 Task: Open a blank google sheet and write heading  Impact Sales. Add 10 people name  'Alexander Cooper, Victoria Hayes, Daniel Carter, Chloe Murphy, Christopher Ross, Natalie Price, Jack Peterson, Harper Foster, Joseph Gray, Lily Reed'Item code in between  2500-2700. Product range in between  2000-9000. Add Products   ASICS Shoe, Brooks Shoe, Clarks Shoe, Crocs Shoe, Dr. Martens Shoe, Ecco Shoe, Fila Shoe, Hush Puppies Shoe, Jordan Shoe, K-Swiss Shoe.Choose quantity  3 to 9 Tax 12 percent Total Add Amount. Save page  Impact Sales review   book
Action: Mouse moved to (259, 178)
Screenshot: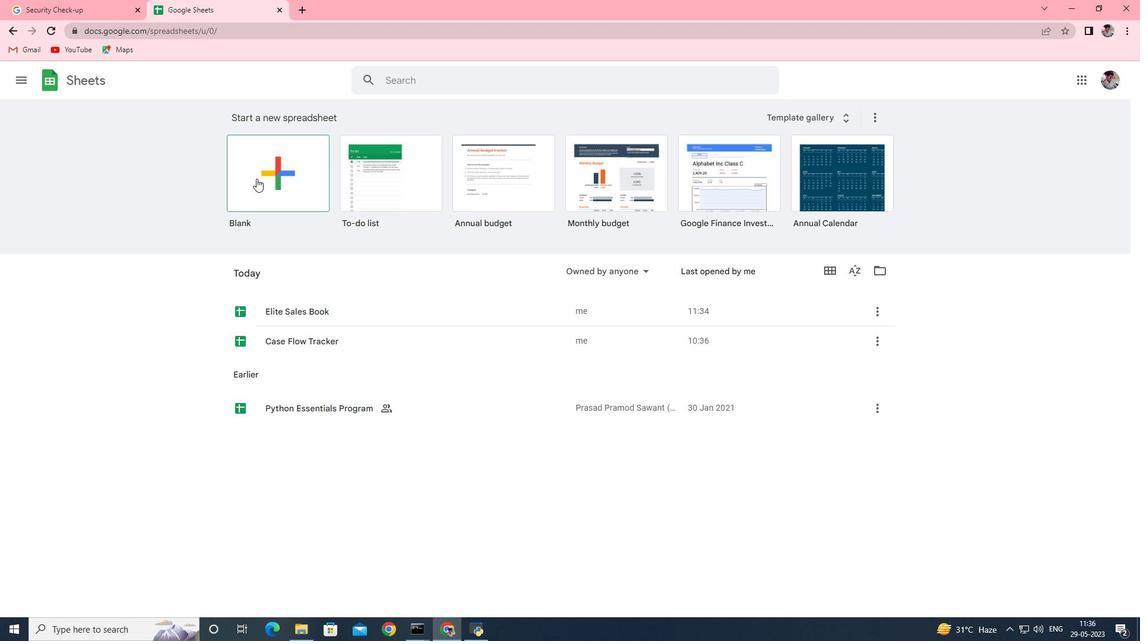 
Action: Mouse pressed left at (259, 178)
Screenshot: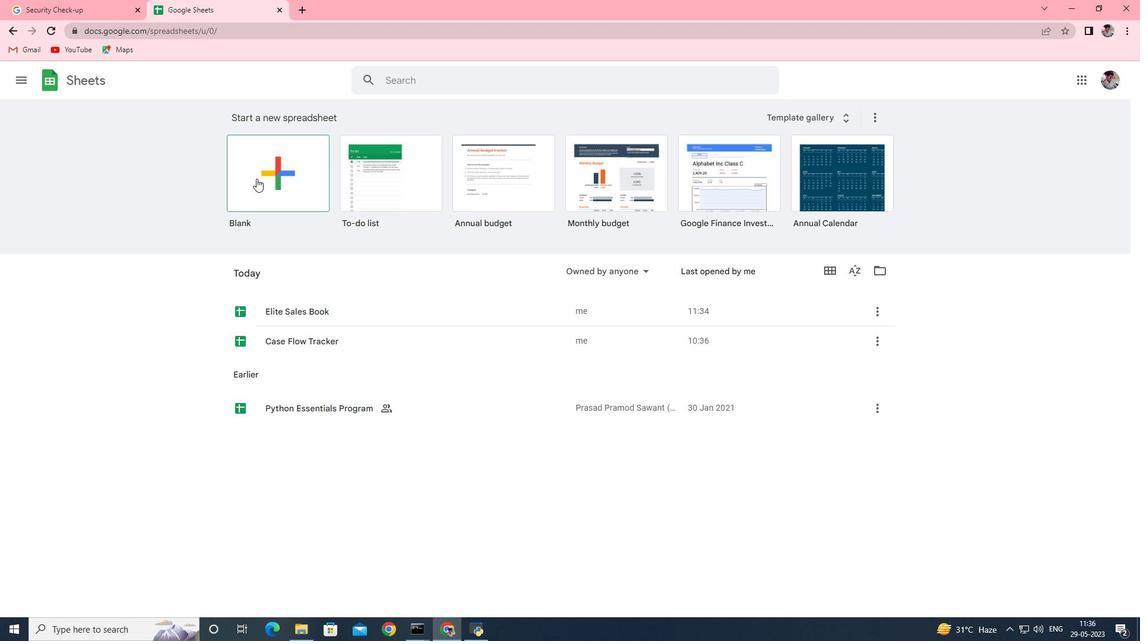
Action: Mouse moved to (52, 164)
Screenshot: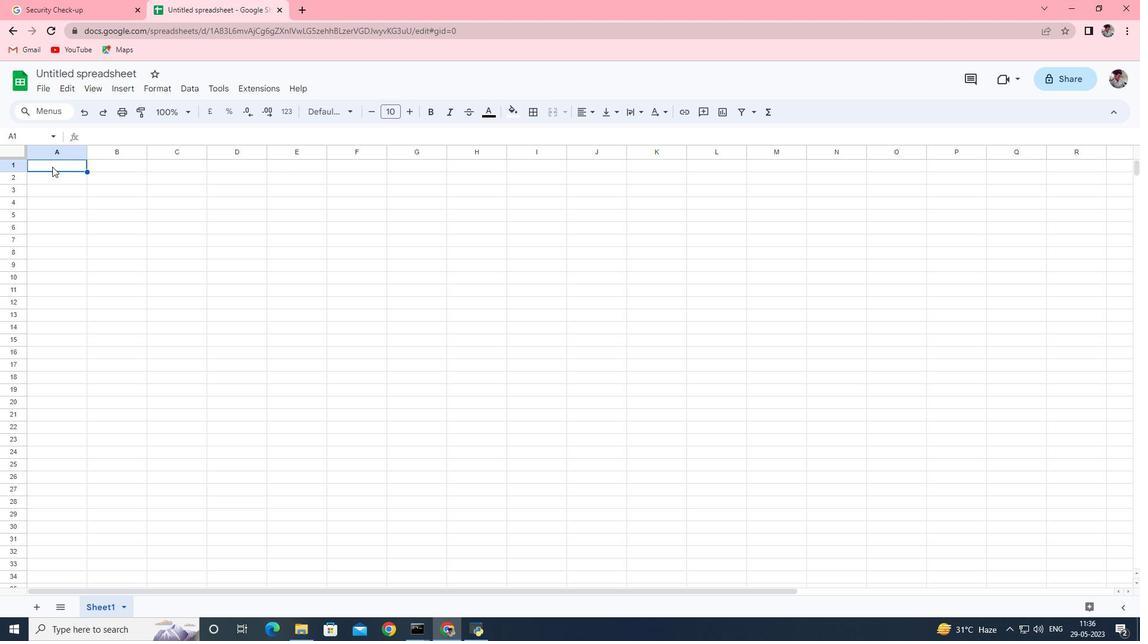 
Action: Mouse pressed left at (52, 164)
Screenshot: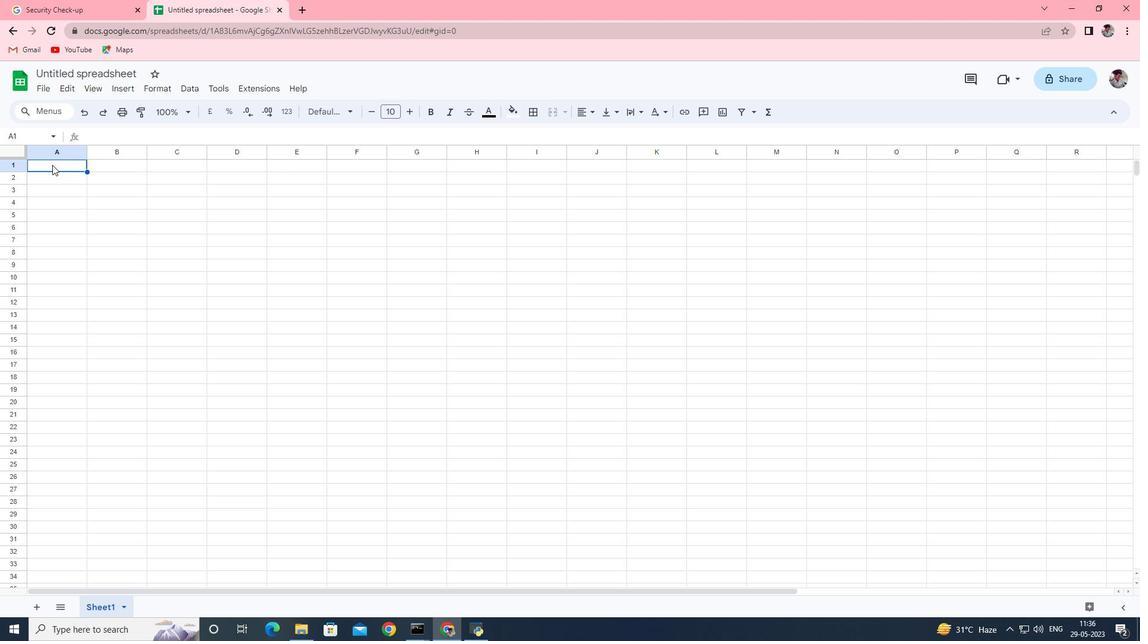 
Action: Mouse moved to (79, 166)
Screenshot: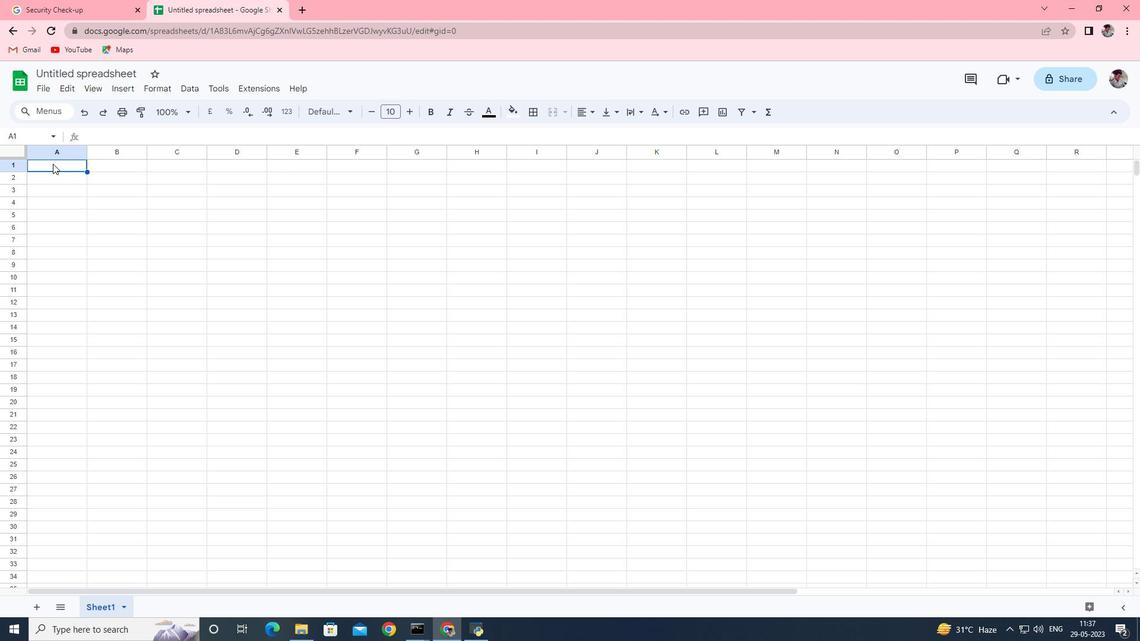 
Action: Key pressed <Key.shift><Key.shift><Key.shift><Key.shift><Key.shift><Key.shift>Impact<Key.space><Key.shift>Sales<Key.down><Key.shift>Name<Key.down>
Screenshot: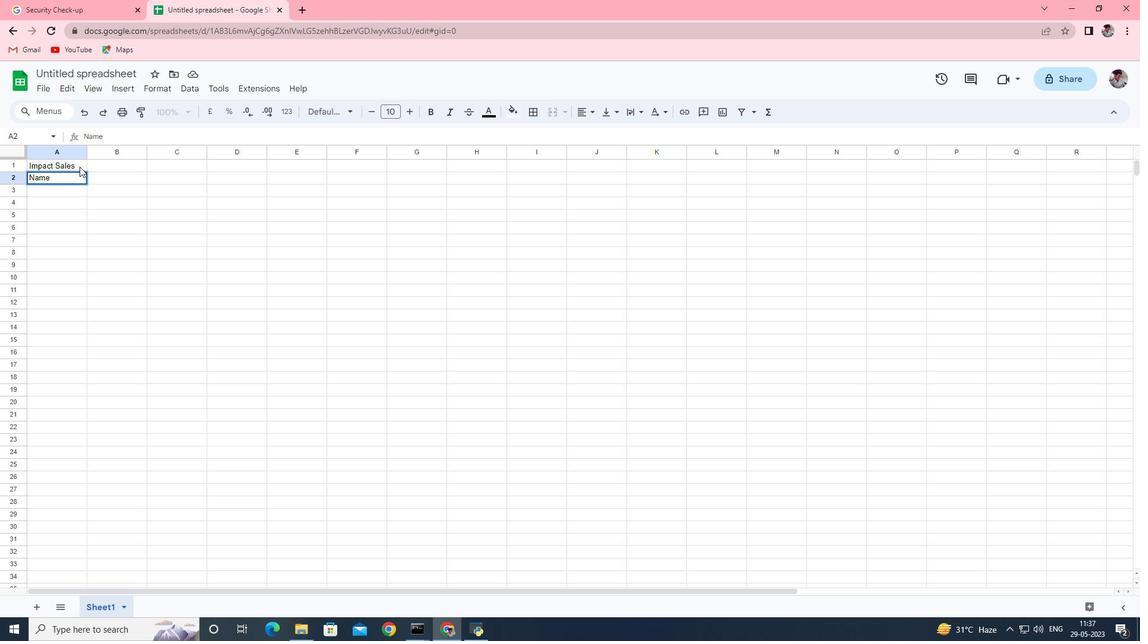 
Action: Mouse moved to (194, 110)
Screenshot: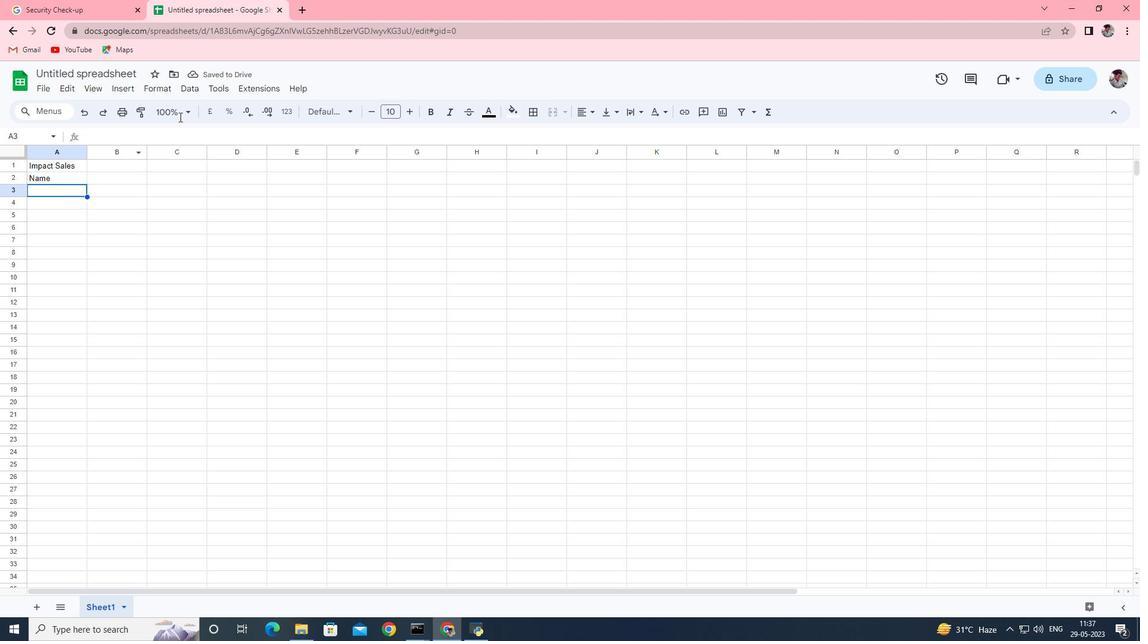 
Action: Key pressed <Key.shift>Alexander<Key.space><Key.shift><Key.shift>Cooper<Key.down><Key.shift>Victoria<Key.space><Key.shift>Hayes<Key.down><Key.shift><Key.shift><Key.shift><Key.shift><Key.shift><Key.shift><Key.shift><Key.shift><Key.shift><Key.shift><Key.shift><Key.shift><Key.shift><Key.shift><Key.shift><Key.shift>Daniel<Key.space><Key.shift>Carter<Key.down><Key.shift><Key.shift>Chloe<Key.space><Key.shift>Murphy<Key.down><Key.shift>Christopher<Key.space><Key.shift>Ross<Key.down><Key.shift>natalie<Key.space><Key.shift>Price<Key.down><Key.shift><Key.shift><Key.shift><Key.shift><Key.shift><Key.shift><Key.shift><Key.shift><Key.shift><Key.shift><Key.shift><Key.shift><Key.shift><Key.shift><Key.shift><Key.shift><Key.shift><Key.shift><Key.shift><Key.shift><Key.shift><Key.shift><Key.shift><Key.shift><Key.shift><Key.shift><Key.shift><Key.shift><Key.shift><Key.shift><Key.shift><Key.shift>Jack<Key.space><Key.shift><Key.shift><Key.shift><Key.shift><Key.shift><Key.shift>Peterson<Key.down><Key.shift>harper<Key.space><Key.shift>Foster<Key.down><Key.shift><Key.shift><Key.shift><Key.shift><Key.shift><Key.shift><Key.shift><Key.shift>joseph<Key.space><Key.shift>Gray<Key.down><Key.shift>Lily<Key.space><Key.shift><Key.shift><Key.shift><Key.shift><Key.shift><Key.shift><Key.shift><Key.shift><Key.shift><Key.shift><Key.shift><Key.shift><Key.shift><Key.shift><Key.shift><Key.shift><Key.shift><Key.shift><Key.shift><Key.shift><Key.shift><Key.shift><Key.shift><Key.shift><Key.shift><Key.shift><Key.shift><Key.shift><Key.shift><Key.shift><Key.shift><Key.shift><Key.shift><Key.shift>Reed<Key.right><Key.up><Key.up><Key.up><Key.up><Key.up><Key.up><Key.up><Key.up><Key.up><Key.up><Key.shift><Key.shift><Key.shift><Key.shift>Item<Key.space><Key.shift>Code<Key.down>2530<Key.down>24<Key.backspace>565<Key.down>2536<Key.down>2678<Key.down>2598<Key.down>2615<Key.down>24<Key.backspace>518<Key.down>2564<Key.down>2672<Key.down>2616<Key.down>
Screenshot: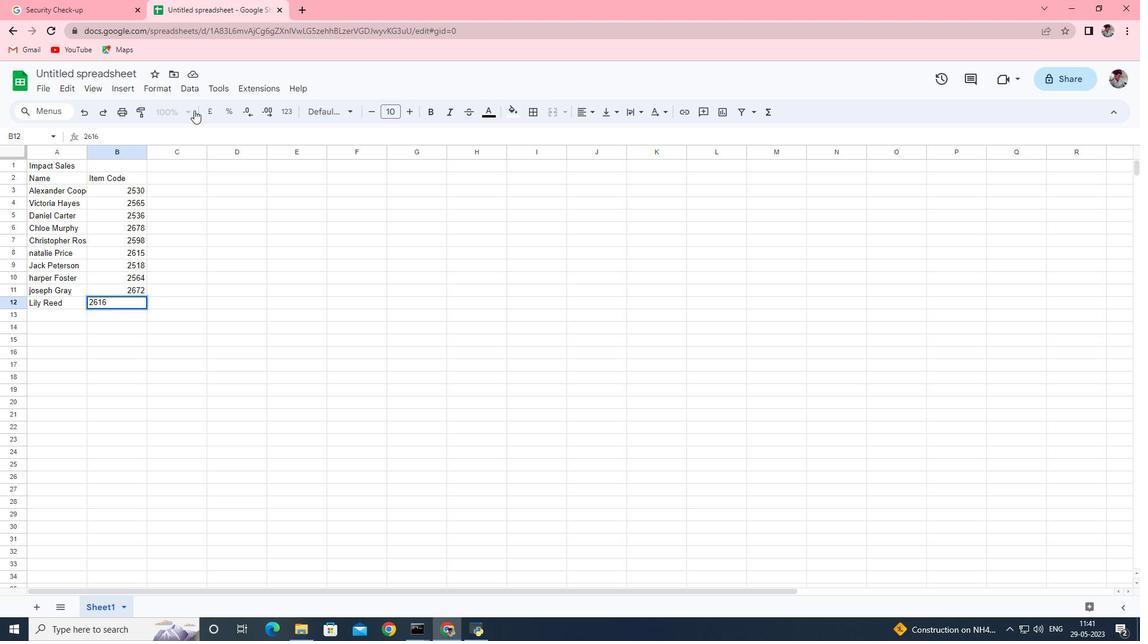 
Action: Mouse moved to (168, 181)
Screenshot: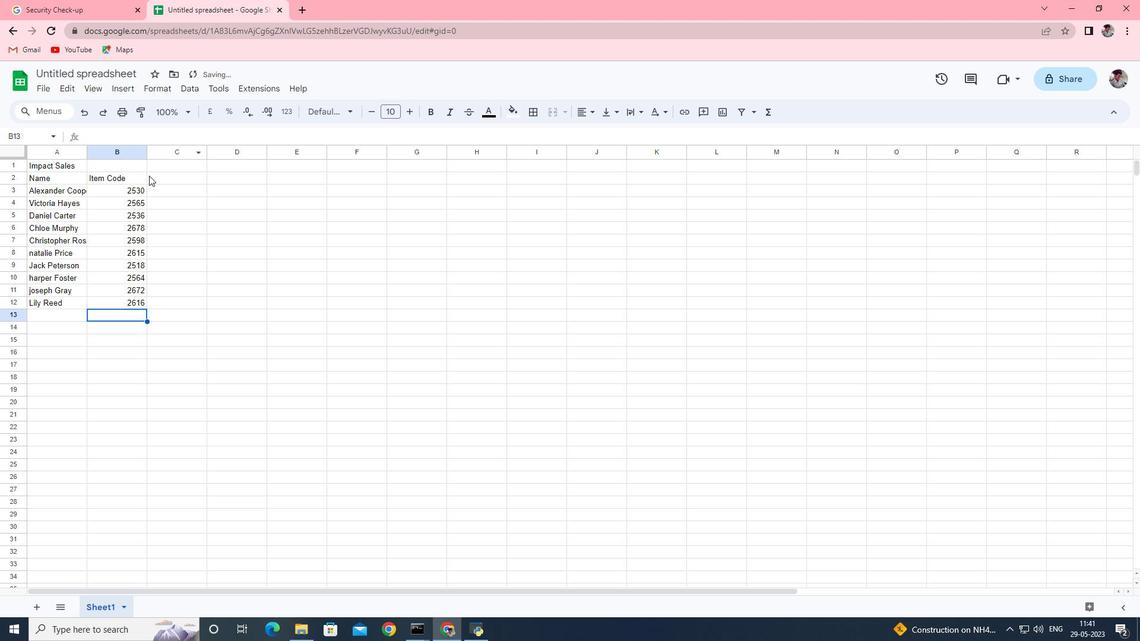 
Action: Mouse pressed left at (168, 181)
Screenshot: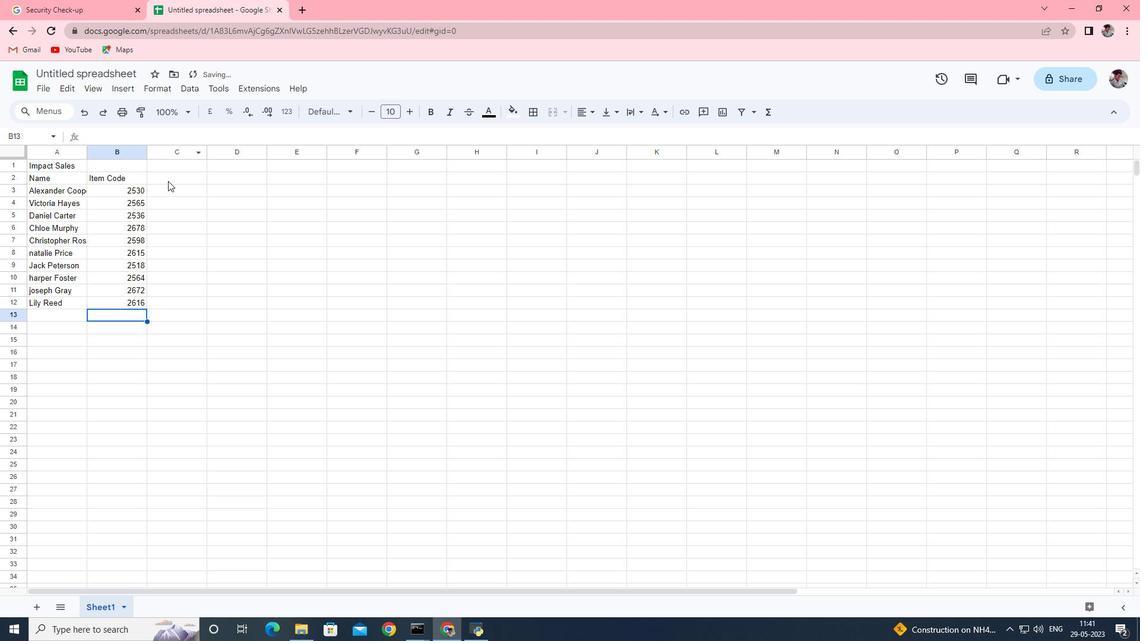 
Action: Mouse moved to (170, 182)
Screenshot: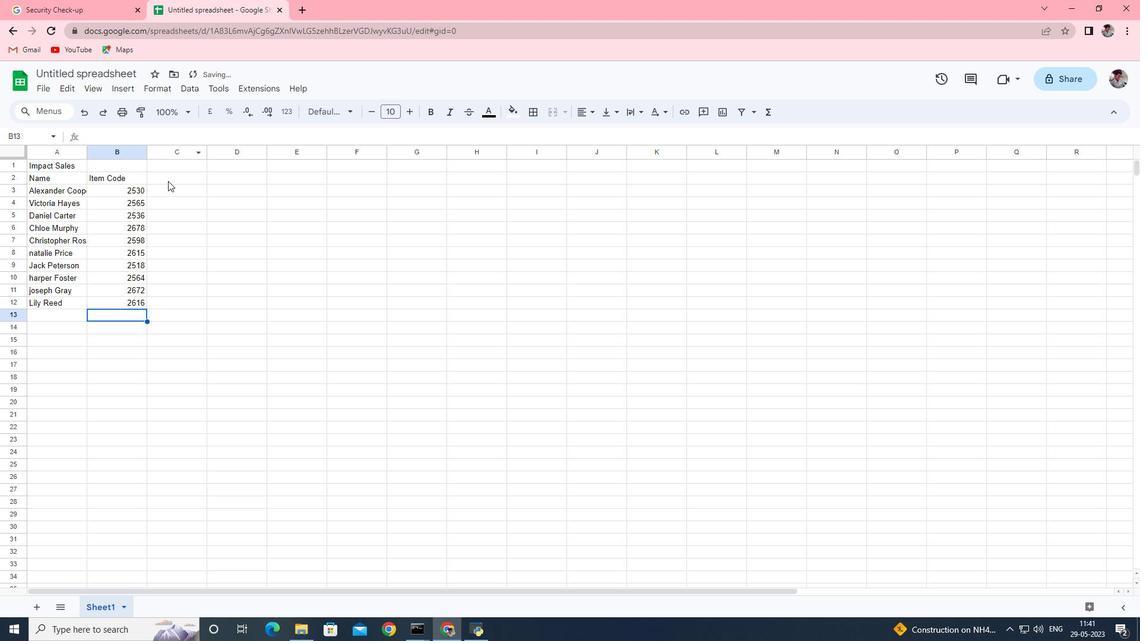 
Action: Key pressed <Key.shift>Product<Key.space><Key.shift>Range<Key.down>2009<Key.down>200<Key.backspace>42<Key.down>3201<Key.down>3592<Key.down>4520<Key.down>4682<Key.down>5836<Key.down>6582<Key.down>7569<Key.down>7562<Key.down>
Screenshot: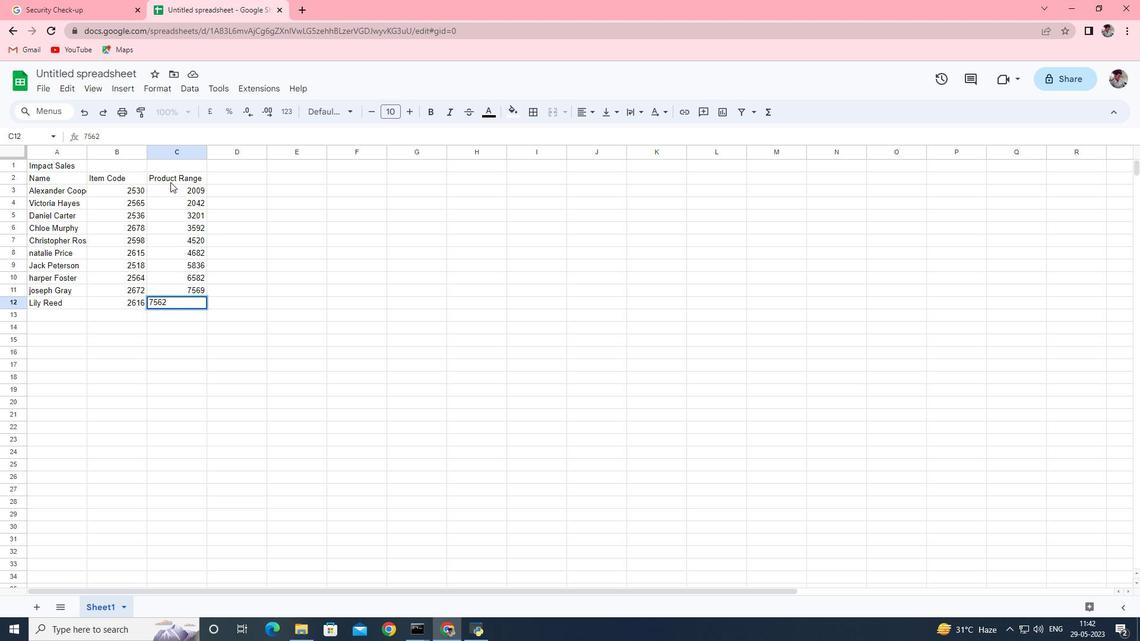 
Action: Mouse moved to (213, 181)
Screenshot: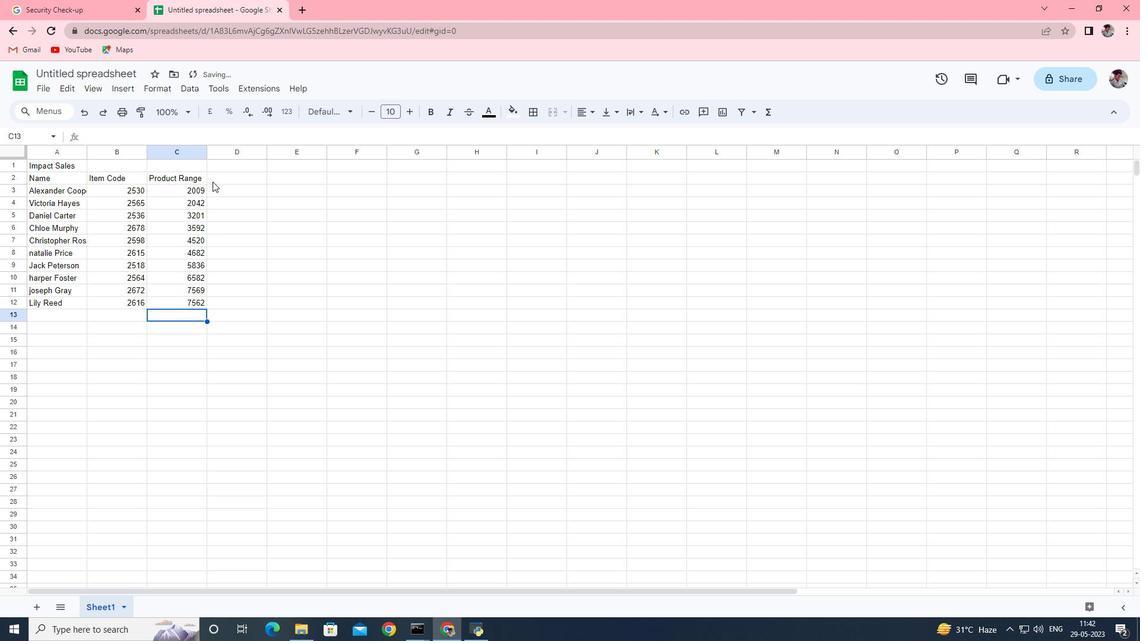 
Action: Mouse pressed left at (213, 181)
Screenshot: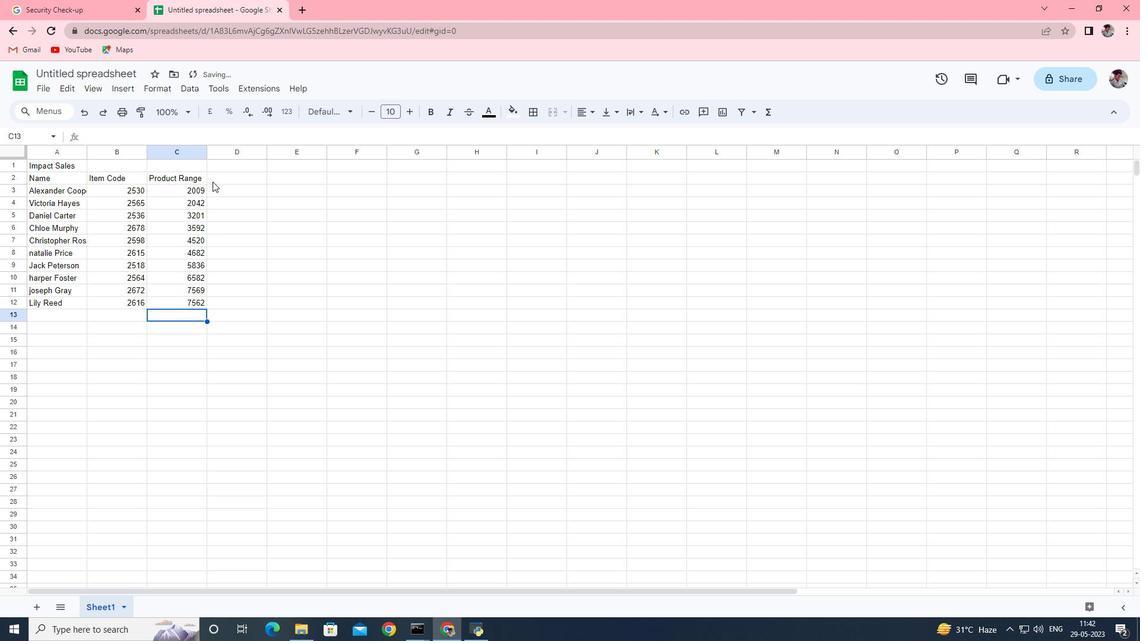 
Action: Key pressed <Key.shift>Products<Key.down><Key.shift>As<Key.backspace><Key.shift><Key.shift><Key.shift>SICS<Key.space><Key.shift>Shoe<Key.down><Key.shift>Brooks<Key.space><Key.shift>Shoe<Key.down><Key.shift><Key.shift><Key.shift><Key.shift><Key.shift><Key.shift><Key.shift><Key.shift><Key.shift><Key.shift><Key.shift><Key.shift><Key.shift>Clarks<Key.space><Key.shift>Sj<Key.backspace>hoe<Key.down><Key.shift><Key.shift><Key.shift><Key.shift>Crocs<Key.space><Key.shift><Key.shift><Key.shift>Shoe<Key.down><Key.shift><Key.shift><Key.shift><Key.shift><Key.shift><Key.shift><Key.shift><Key.shift><Key.shift><Key.shift><Key.shift><Key.shift><Key.shift><Key.shift><Key.shift><Key.shift><Key.shift><Key.shift><Key.shift><Key.shift><Key.shift><Key.shift><Key.shift>Dr.<Key.space><Key.shift>Martens<Key.space><Key.shift>Shoe<Key.down><Key.shift><Key.shift><Key.shift><Key.shift><Key.shift><Key.shift><Key.shift><Key.shift><Key.shift><Key.shift><Key.shift><Key.shift><Key.shift><Key.shift><Key.shift><Key.shift><Key.shift><Key.shift>Ecco<Key.space><Key.shift>Shoe<Key.down><Key.shift><Key.shift><Key.shift><Key.shift><Key.shift><Key.shift><Key.shift><Key.shift><Key.shift><Key.shift><Key.shift>Fila<Key.space><Key.shift>Shoe<Key.down><Key.shift>Hush<Key.space><Key.shift>Puppies<Key.space><Key.shift>Shoe<Key.down><Key.shift><Key.shift><Key.shift><Key.shift><Key.shift><Key.shift><Key.shift><Key.shift><Key.shift><Key.shift><Key.shift><Key.shift><Key.shift><Key.shift><Key.shift><Key.shift><Key.shift><Key.shift><Key.shift><Key.shift><Key.shift><Key.shift><Key.shift><Key.shift><Key.shift><Key.shift><Key.shift><Key.shift><Key.shift><Key.shift><Key.shift><Key.shift><Key.shift><Key.shift><Key.shift><Key.shift><Key.shift><Key.shift>Jordan<Key.space><Key.shift>Shoe<Key.down><Key.shift><Key.shift><Key.shift><Key.shift><Key.shift>K-<Key.shift>Swiss<Key.space><Key.shift><Key.shift><Key.shift>Soe<Key.right>
Screenshot: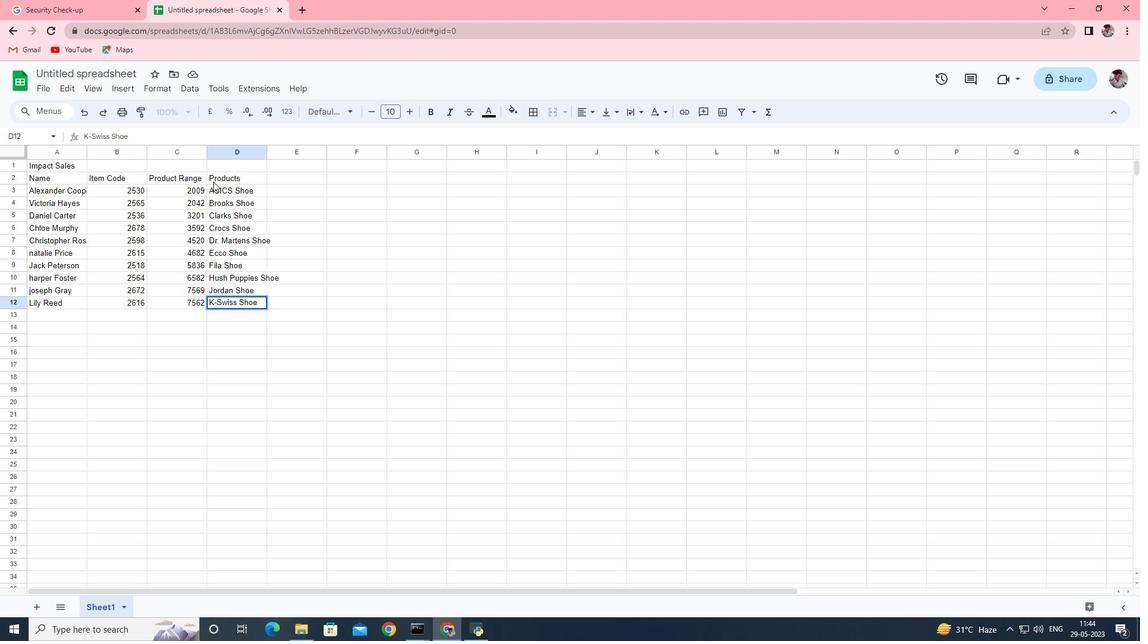 
Action: Mouse moved to (267, 159)
Screenshot: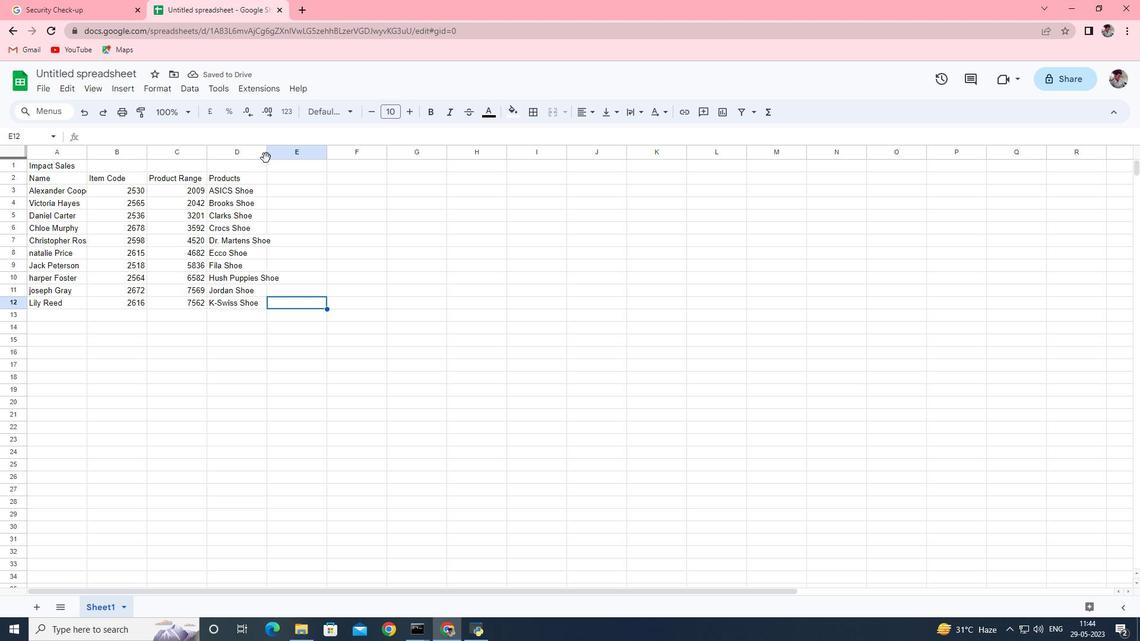 
Action: Mouse pressed left at (267, 159)
Screenshot: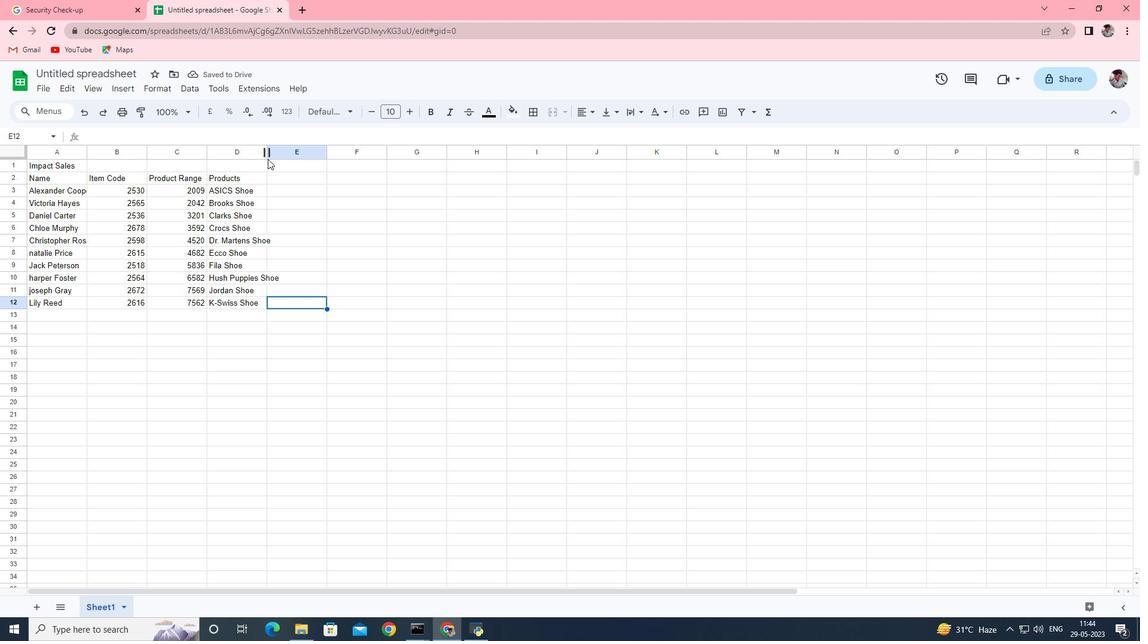 
Action: Mouse pressed left at (267, 159)
Screenshot: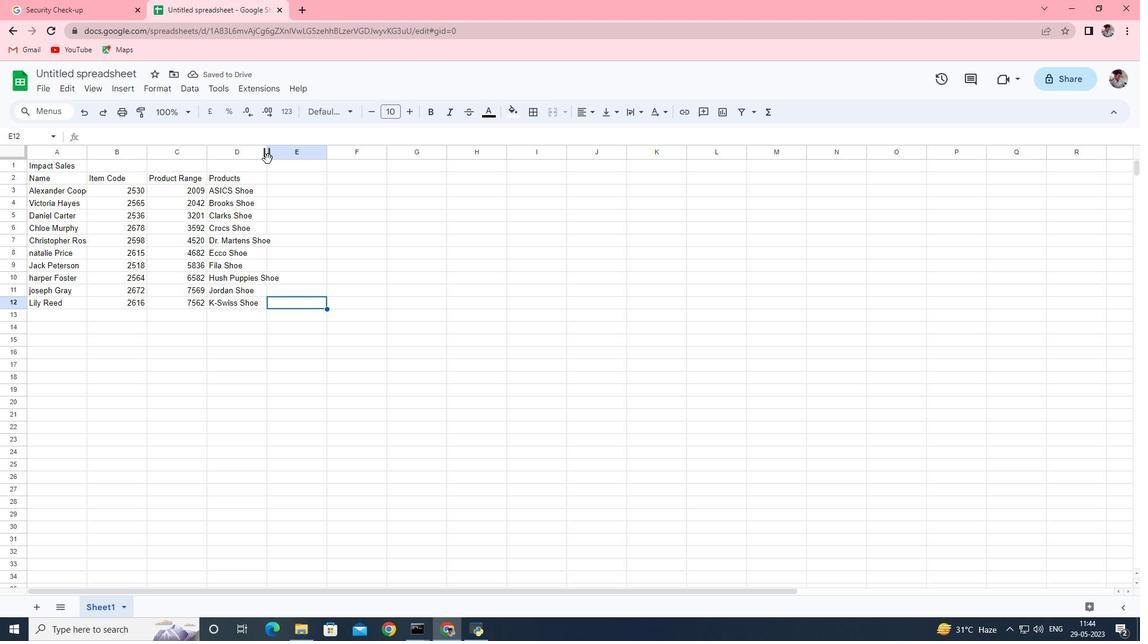 
Action: Mouse moved to (268, 154)
Screenshot: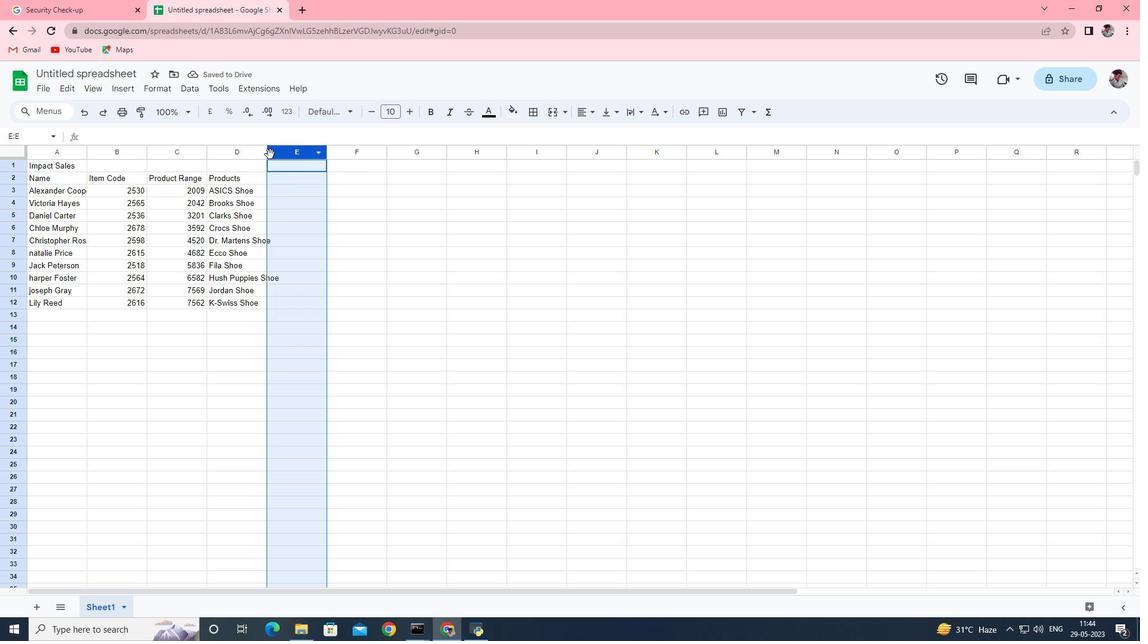 
Action: Mouse pressed left at (268, 154)
Screenshot: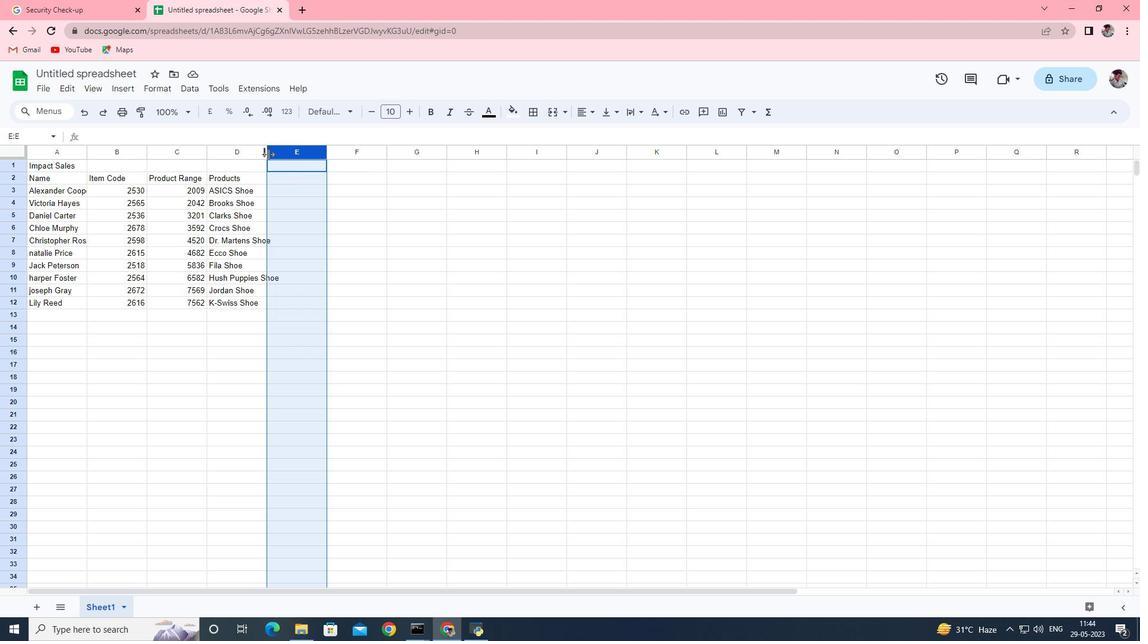 
Action: Mouse pressed left at (268, 154)
Screenshot: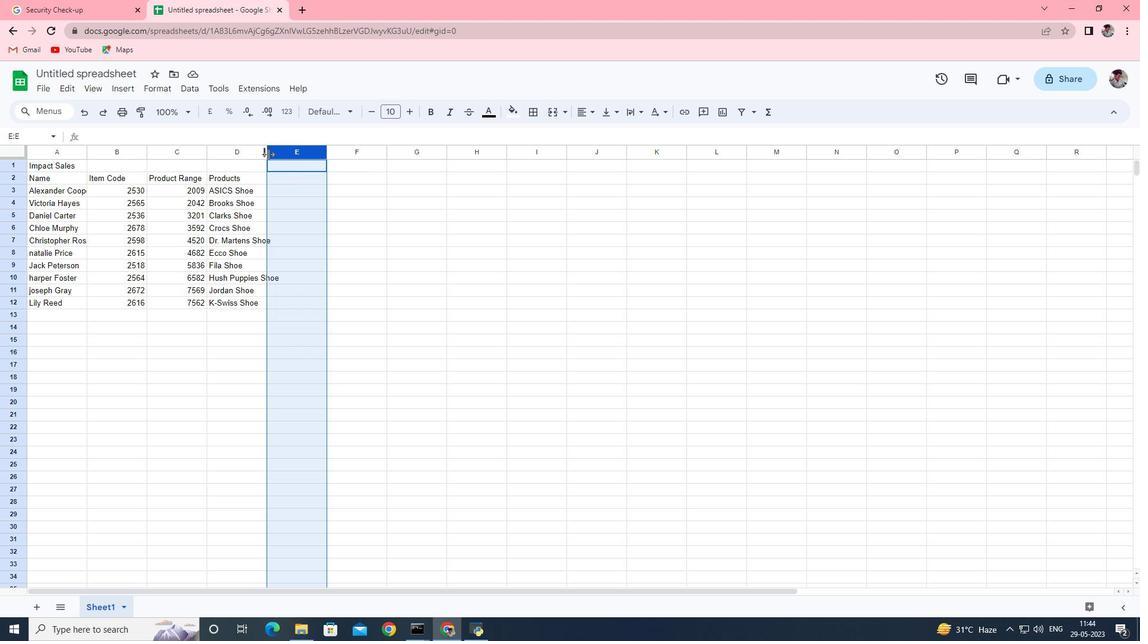 
Action: Mouse moved to (306, 179)
Screenshot: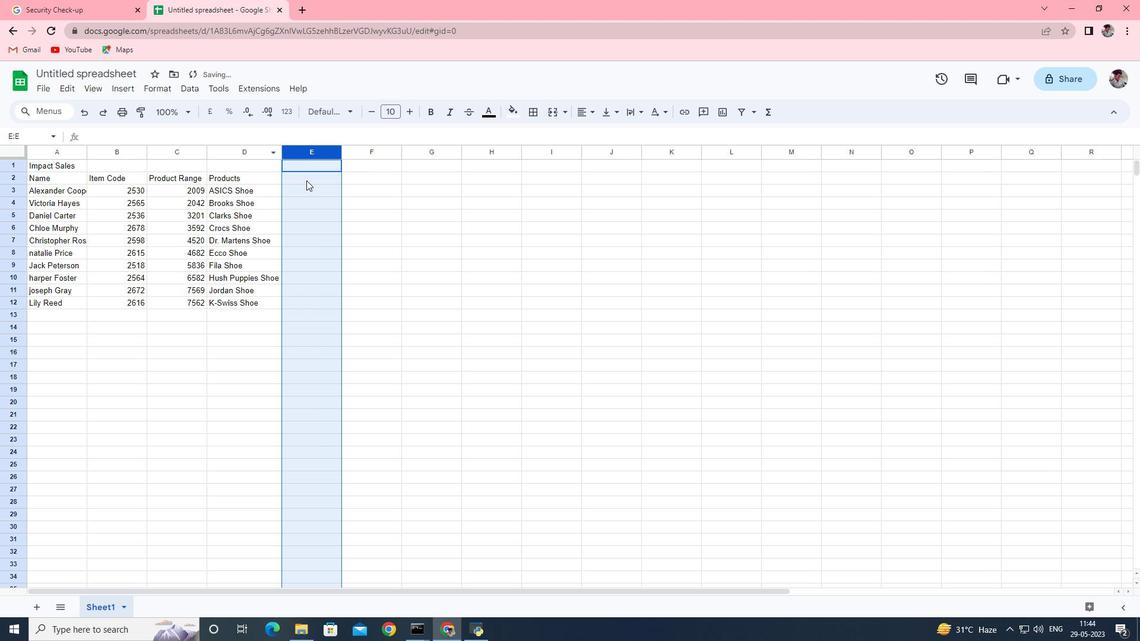
Action: Mouse pressed left at (306, 179)
Screenshot: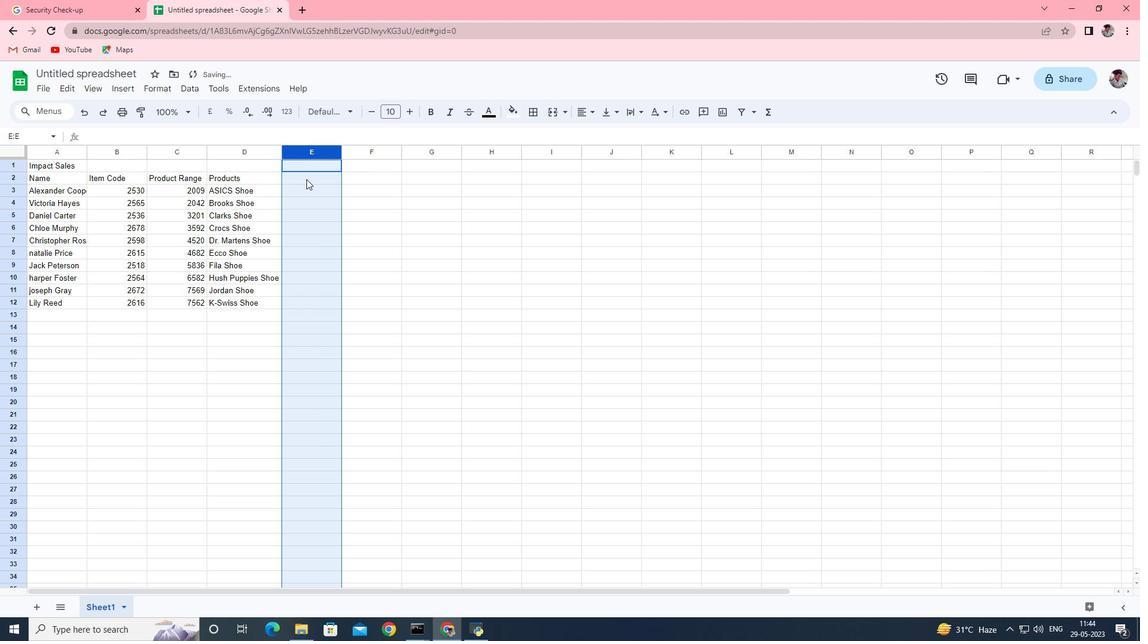 
Action: Mouse moved to (298, 178)
Screenshot: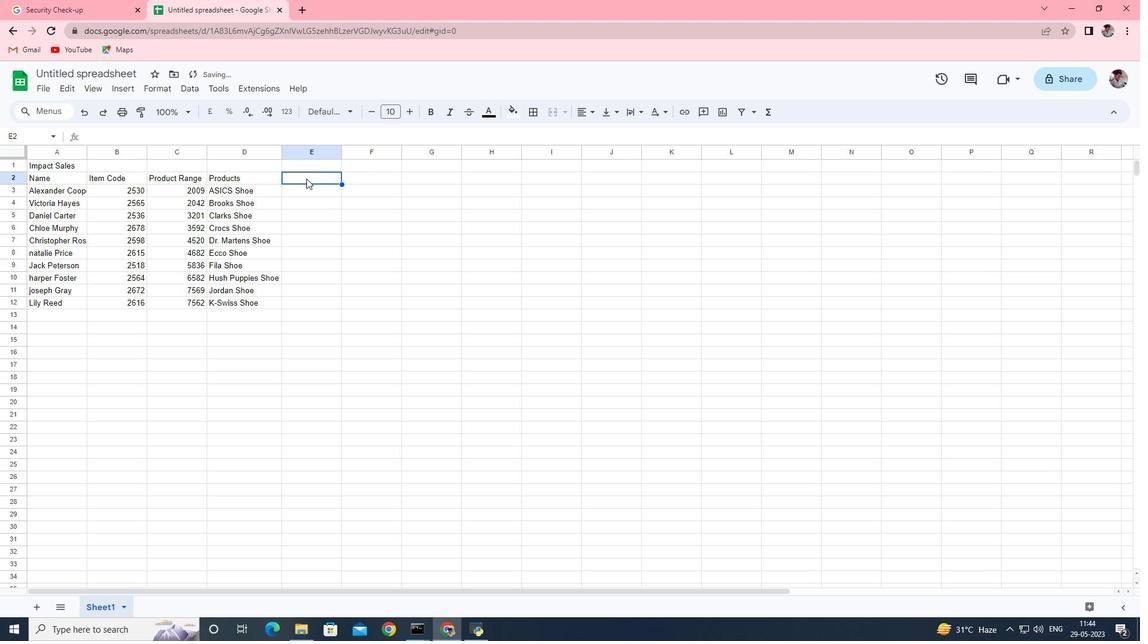 
Action: Key pressed <Key.shift><Key.shift><Key.shift><Key.shift><Key.shift><Key.shift><Key.shift><Key.shift><Key.shift><Key.shift>Quantity<Key.down>3<Key.down>4<Key.down>5<Key.down>4<Key.down>8<Key.right>9<Key.down><Key.up><Key.backspace><Key.left><Key.down>9<Key.down>4<Key.down>6<Key.down>4<Key.down>5<Key.down>
Screenshot: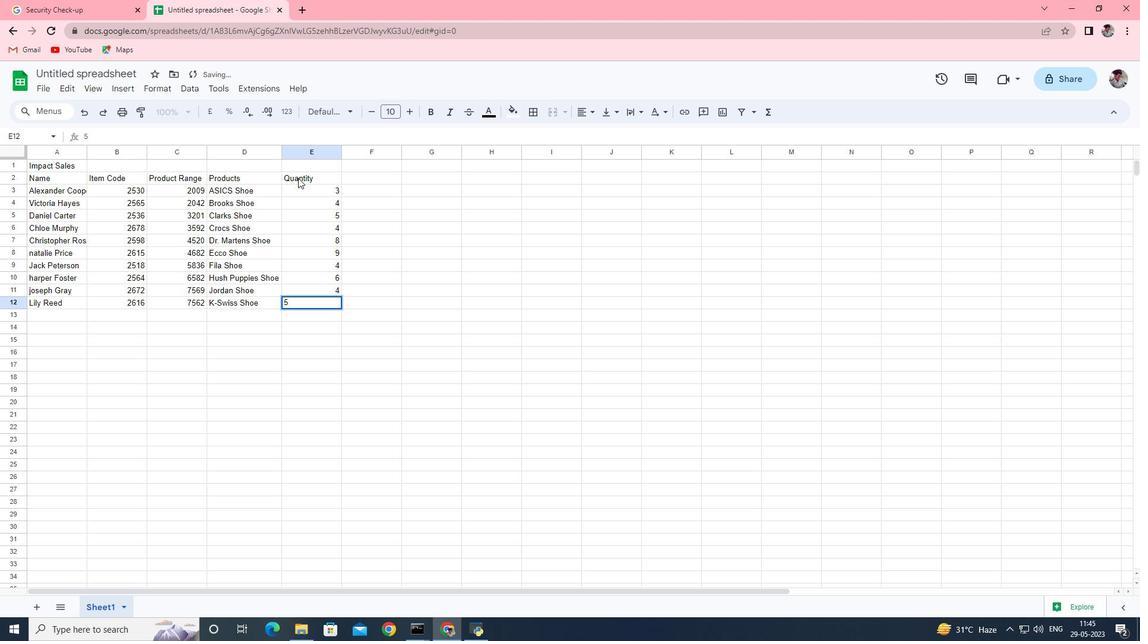 
Action: Mouse moved to (375, 178)
Screenshot: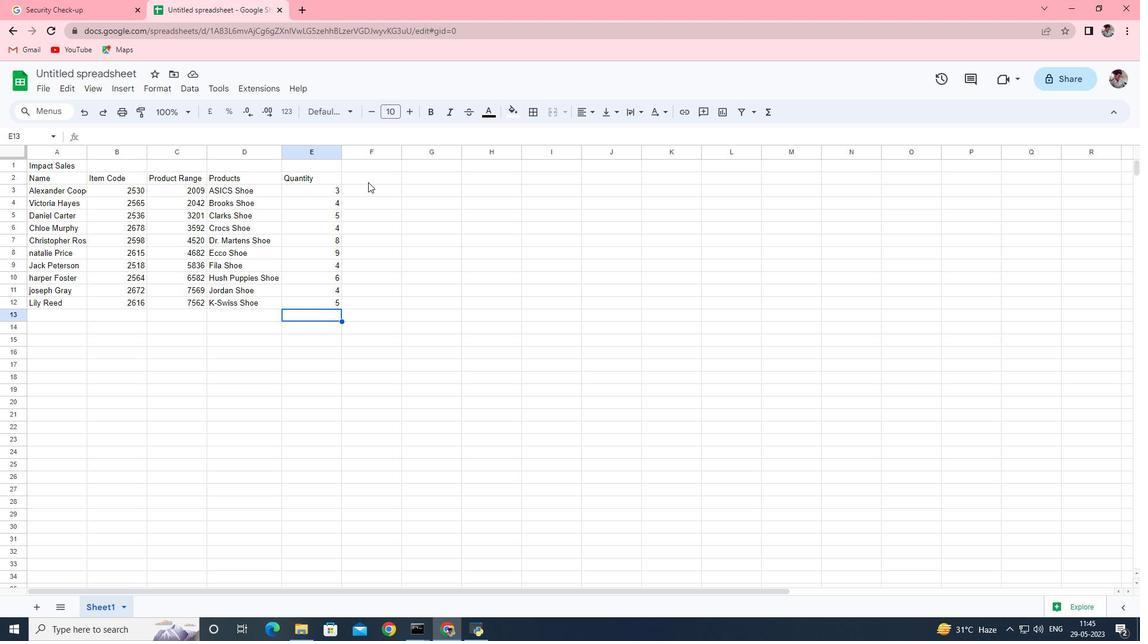
Action: Mouse pressed left at (375, 178)
Screenshot: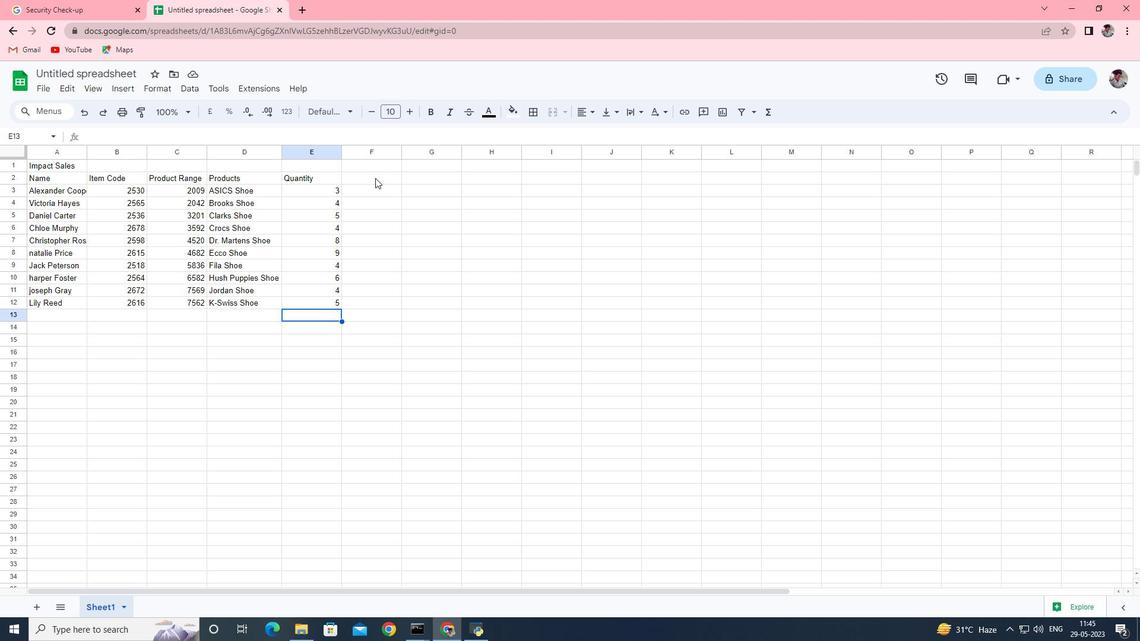 
Action: Mouse moved to (374, 177)
Screenshot: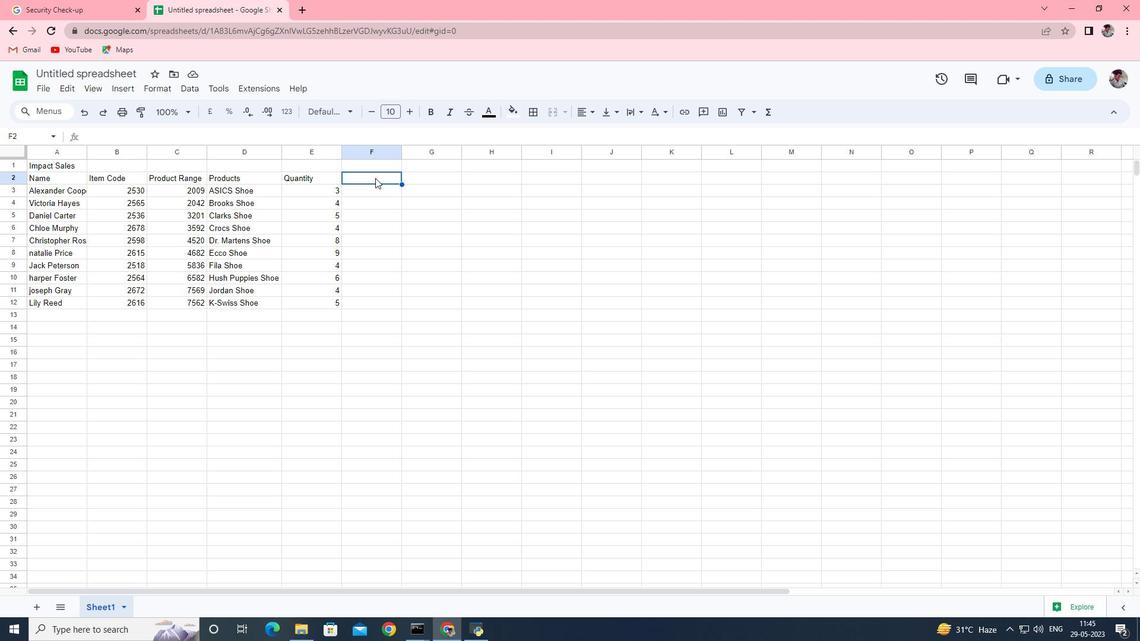 
Action: Key pressed <Key.shift>A
Screenshot: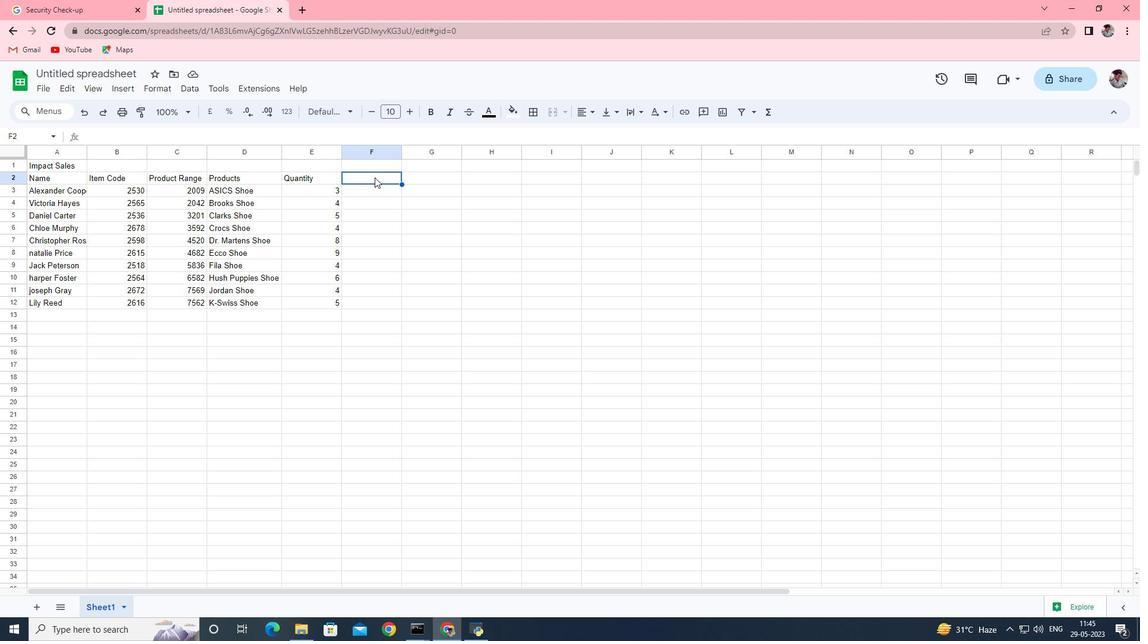 
Action: Mouse moved to (372, 177)
Screenshot: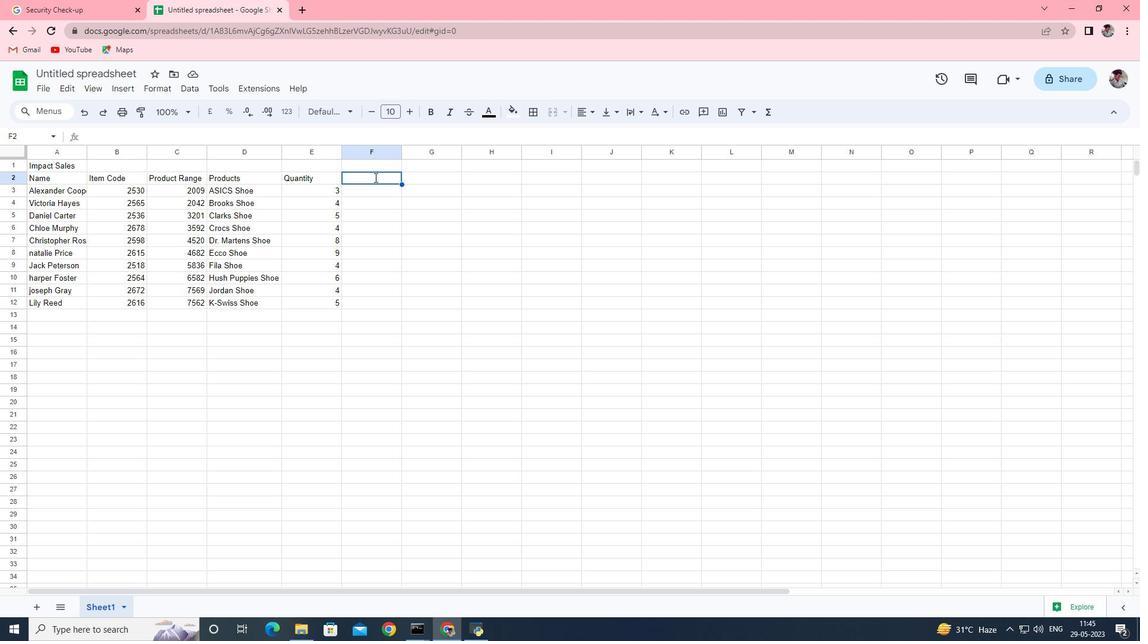 
Action: Key pressed mount<Key.tab><Key.shift>Tax<Key.tab><Key.shift><Key.shift><Key.shift><Key.shift><Key.shift>Total
Screenshot: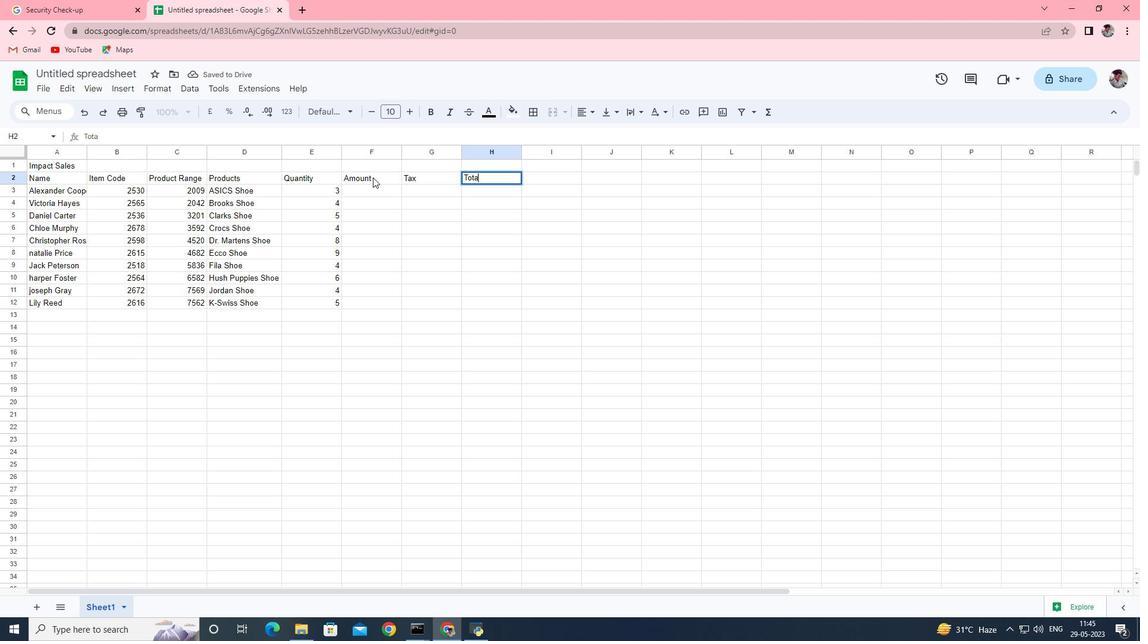 
Action: Mouse moved to (358, 190)
Screenshot: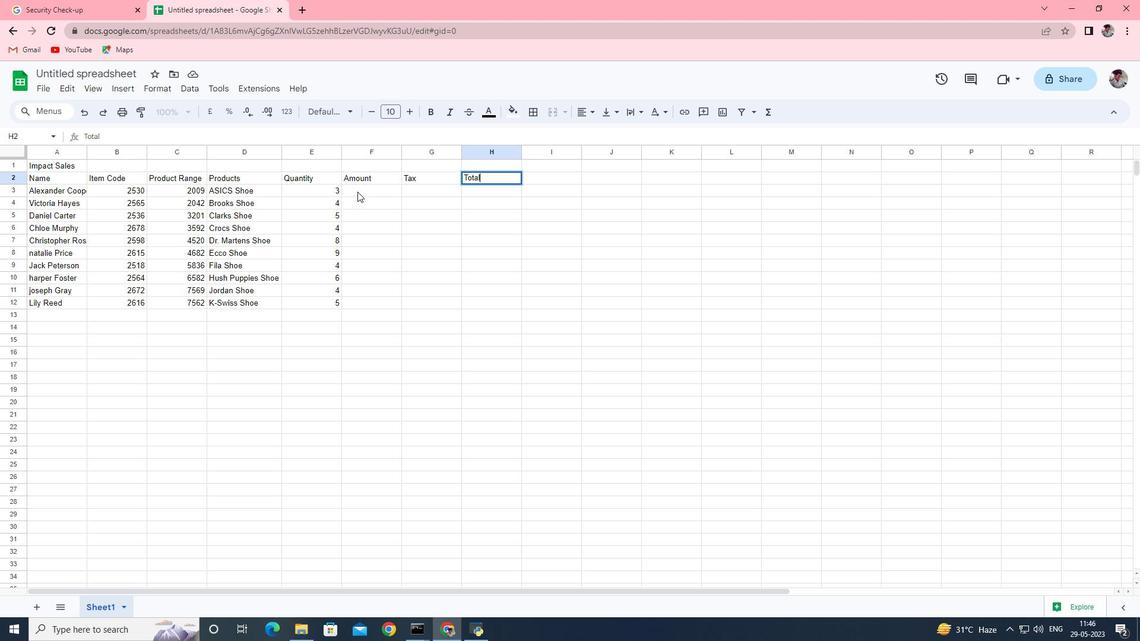 
Action: Mouse pressed left at (358, 190)
Screenshot: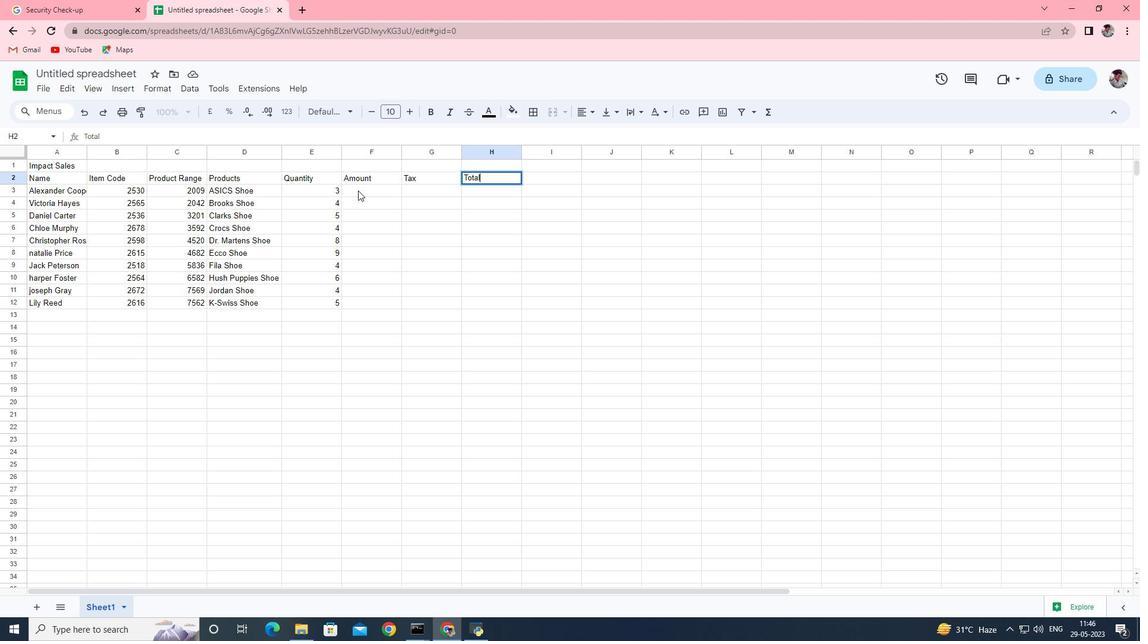 
Action: Key pressed =sum<Key.shift>(
Screenshot: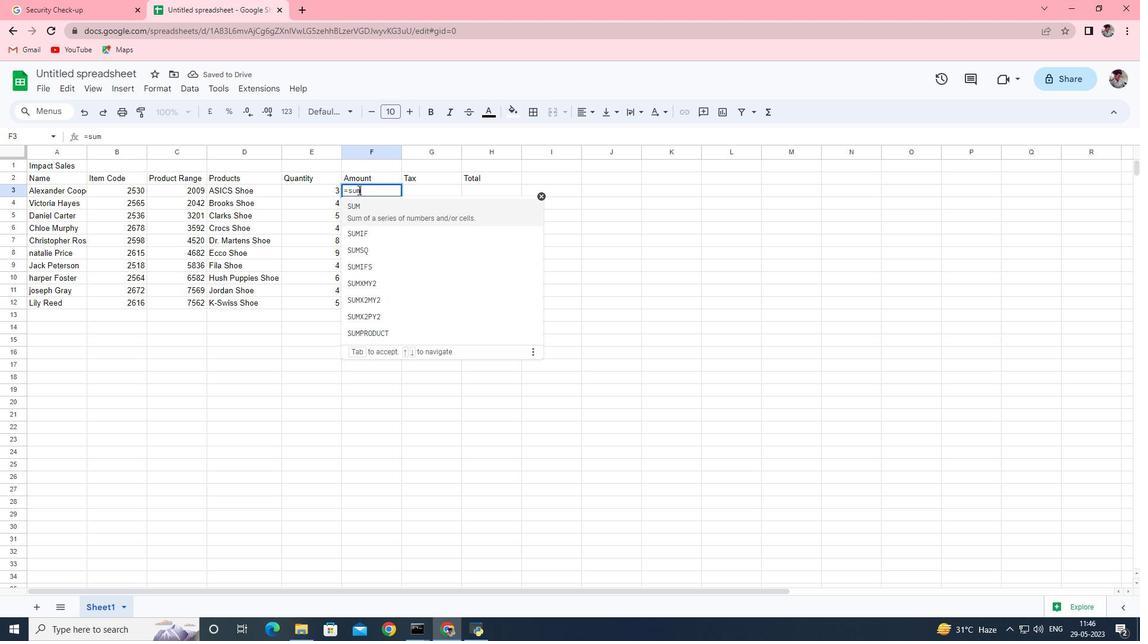 
Action: Mouse moved to (184, 191)
Screenshot: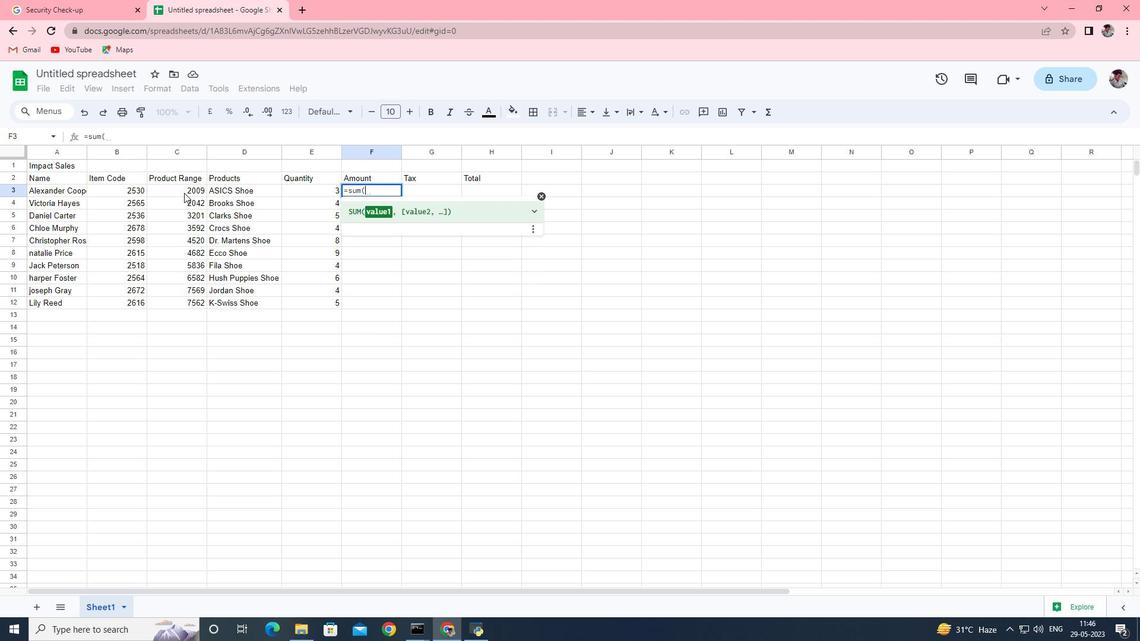
Action: Mouse pressed left at (184, 191)
Screenshot: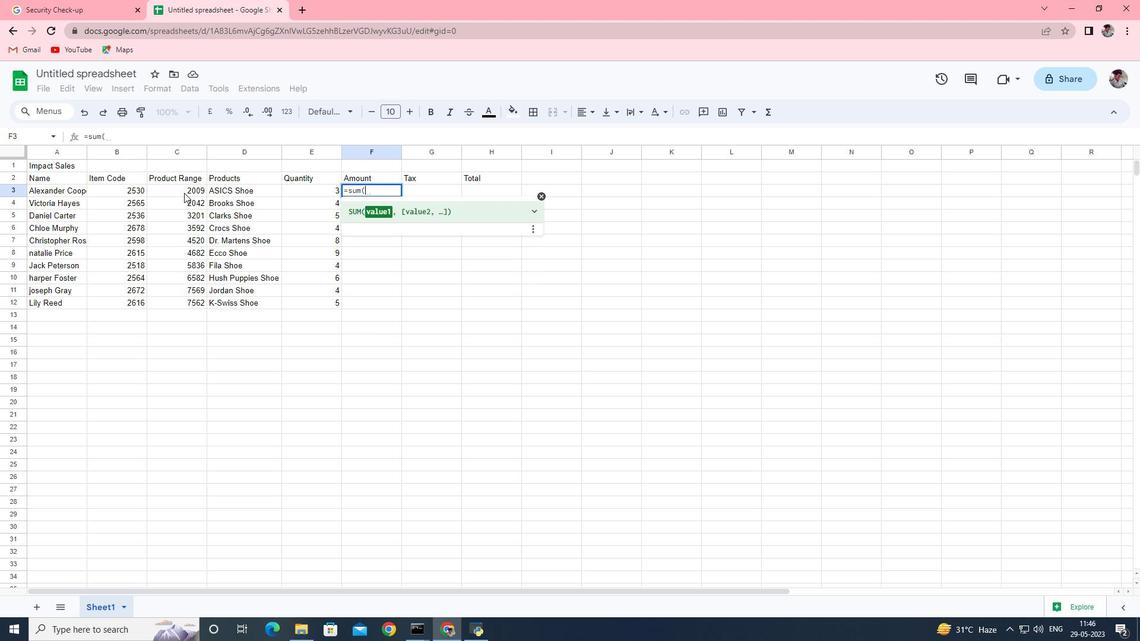 
Action: Key pressed <Key.shift><Key.shift><Key.shift><Key.shift><Key.shift><Key.shift><Key.shift><Key.shift><Key.shift>*
Screenshot: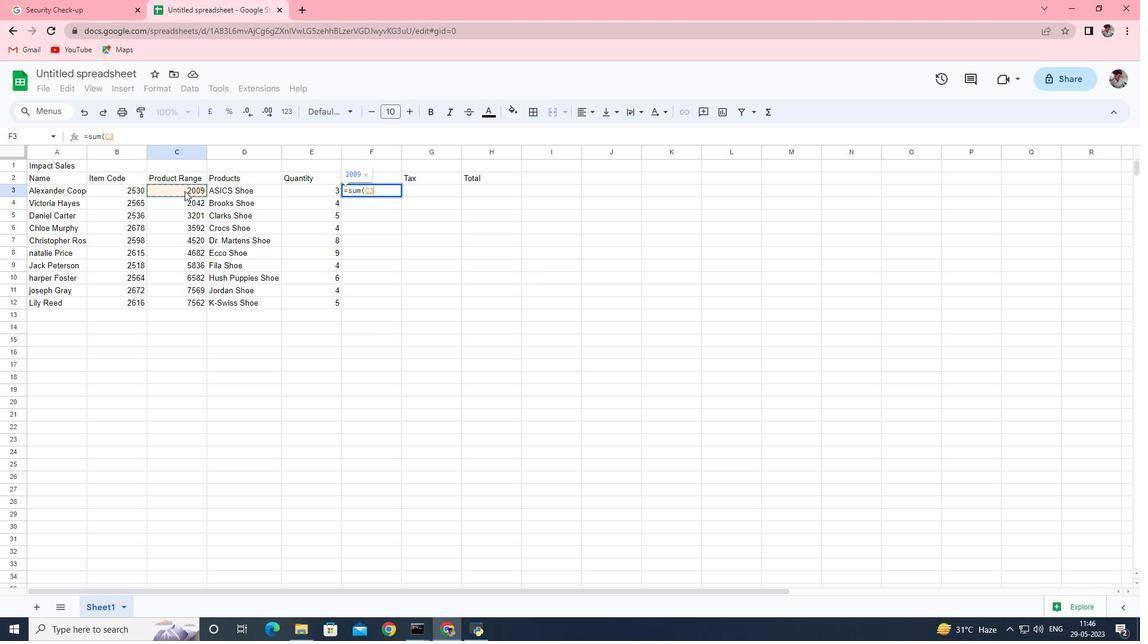 
Action: Mouse moved to (303, 190)
Screenshot: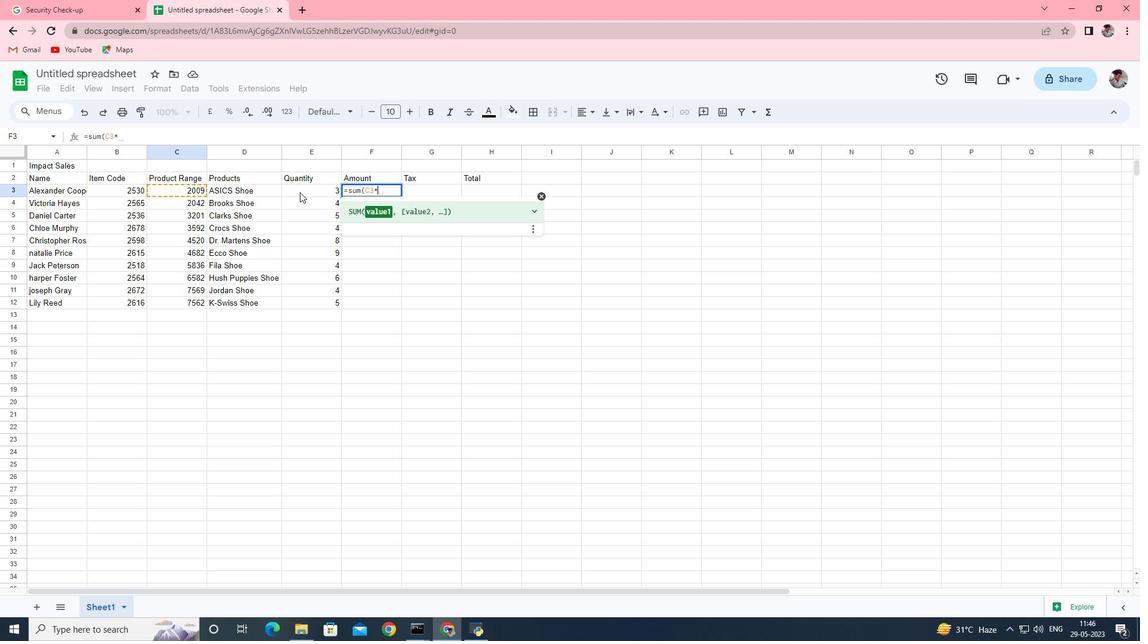
Action: Mouse pressed left at (303, 190)
Screenshot: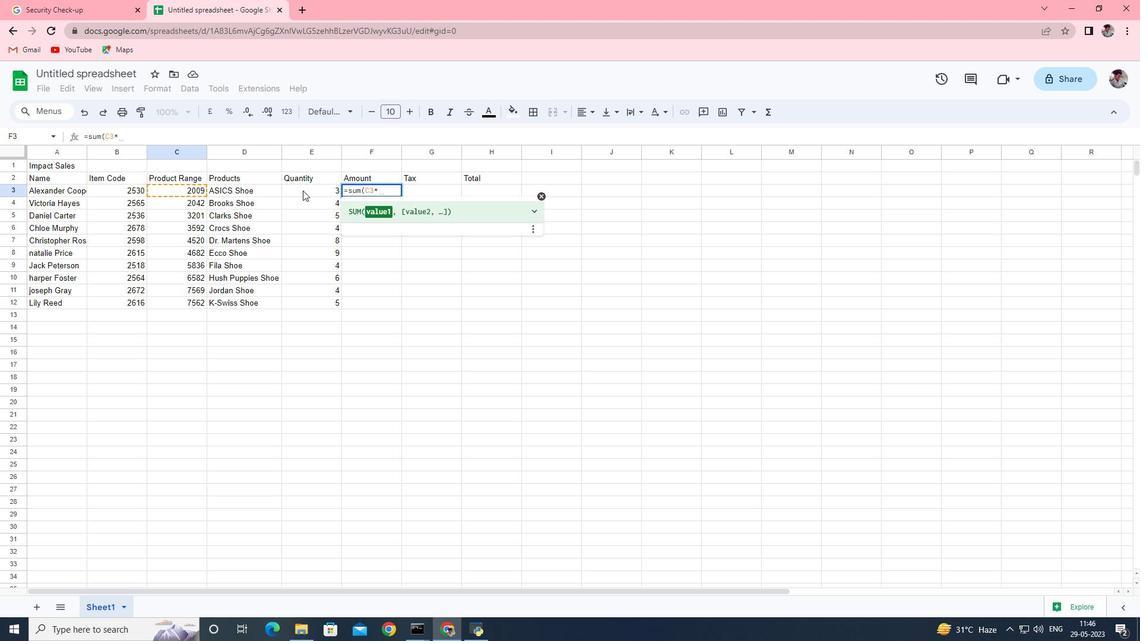 
Action: Mouse moved to (290, 192)
Screenshot: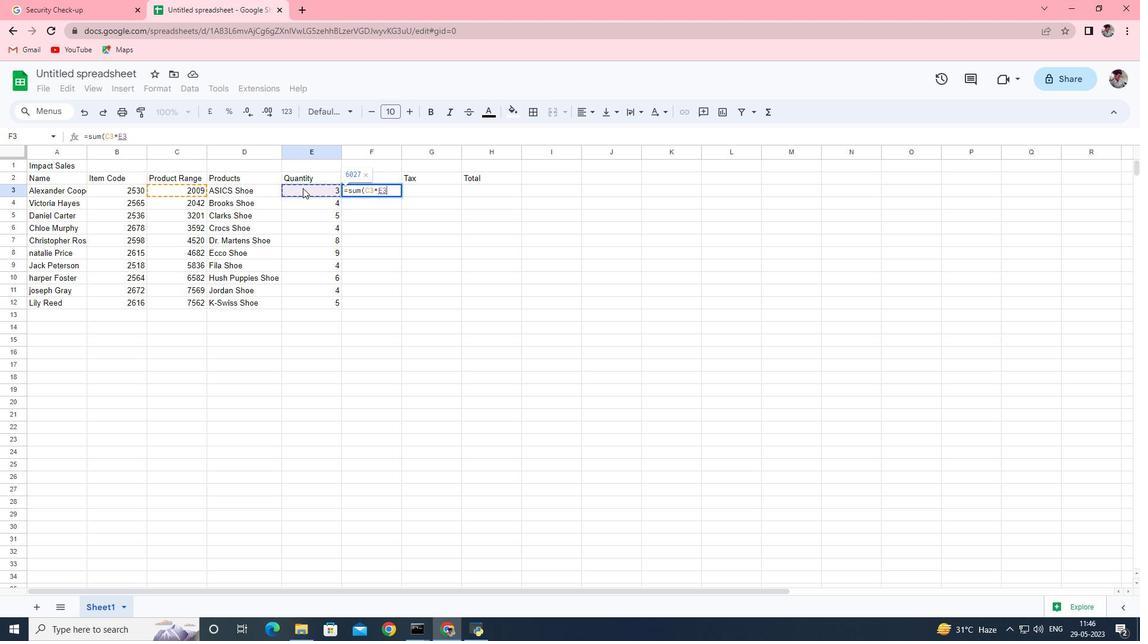 
Action: Key pressed <Key.shift>)<Key.enter>
Screenshot: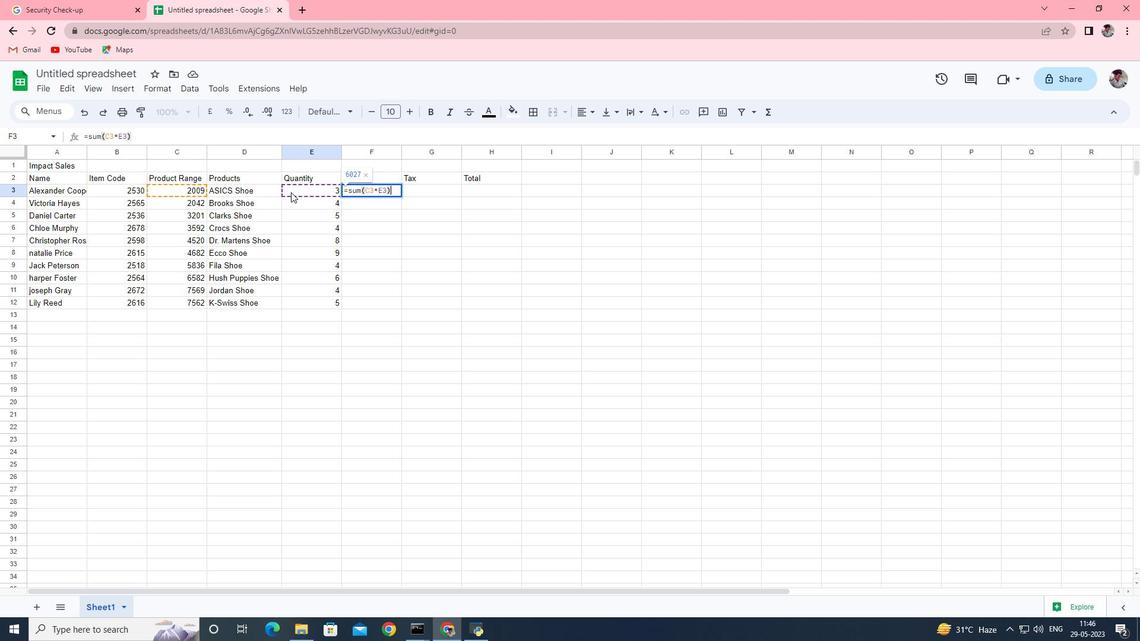
Action: Mouse moved to (380, 190)
Screenshot: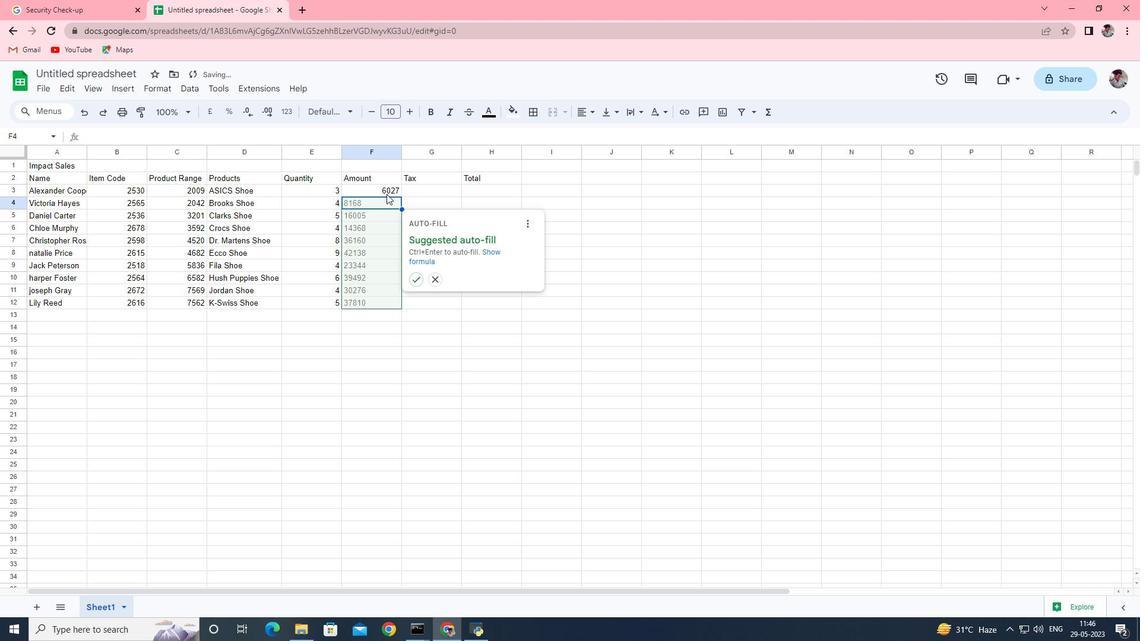
Action: Mouse pressed left at (380, 190)
Screenshot: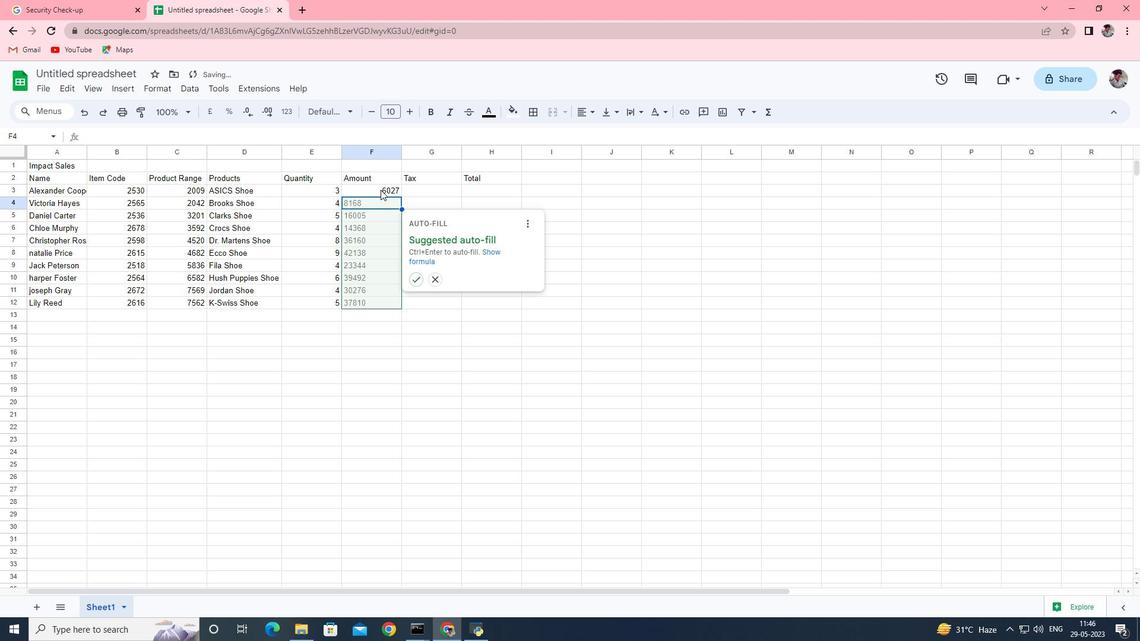 
Action: Mouse moved to (402, 197)
Screenshot: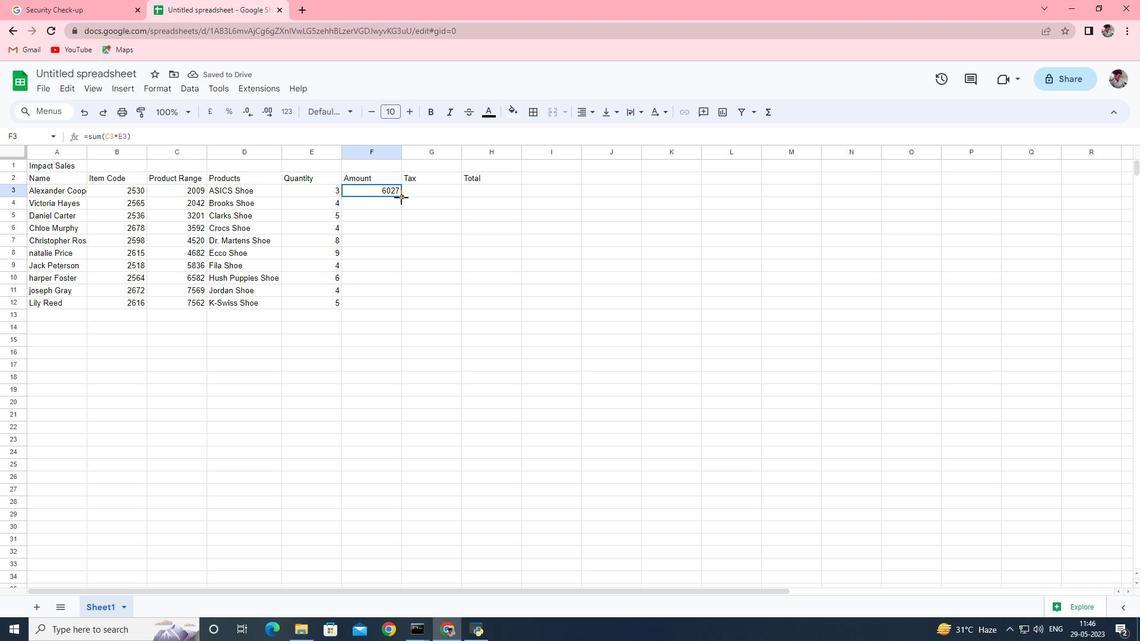 
Action: Mouse pressed left at (402, 197)
Screenshot: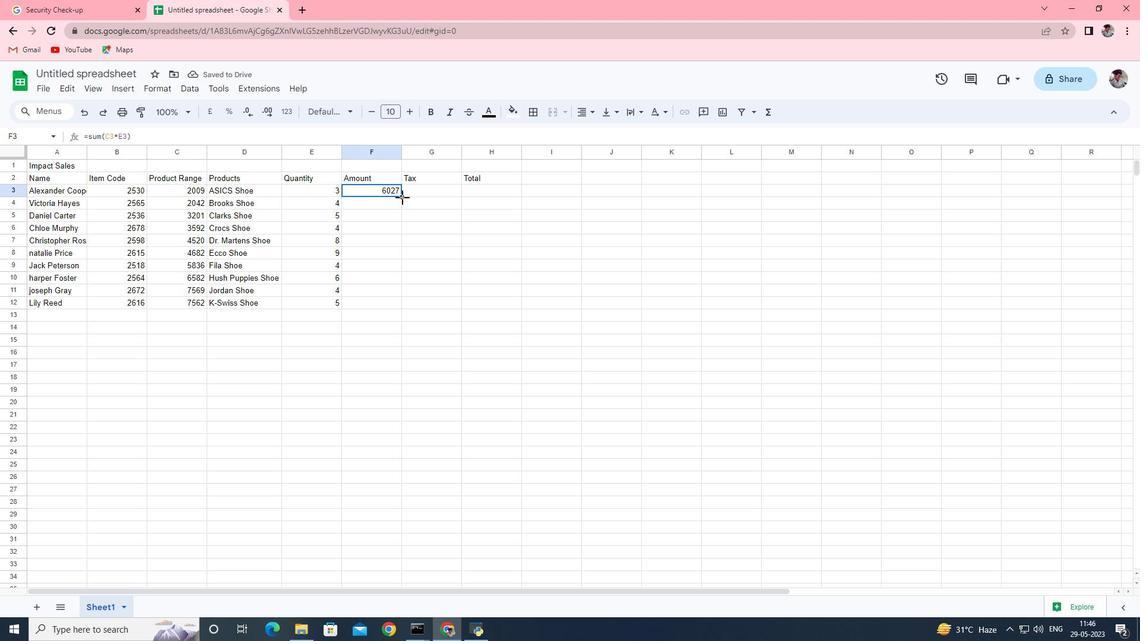 
Action: Mouse moved to (442, 191)
Screenshot: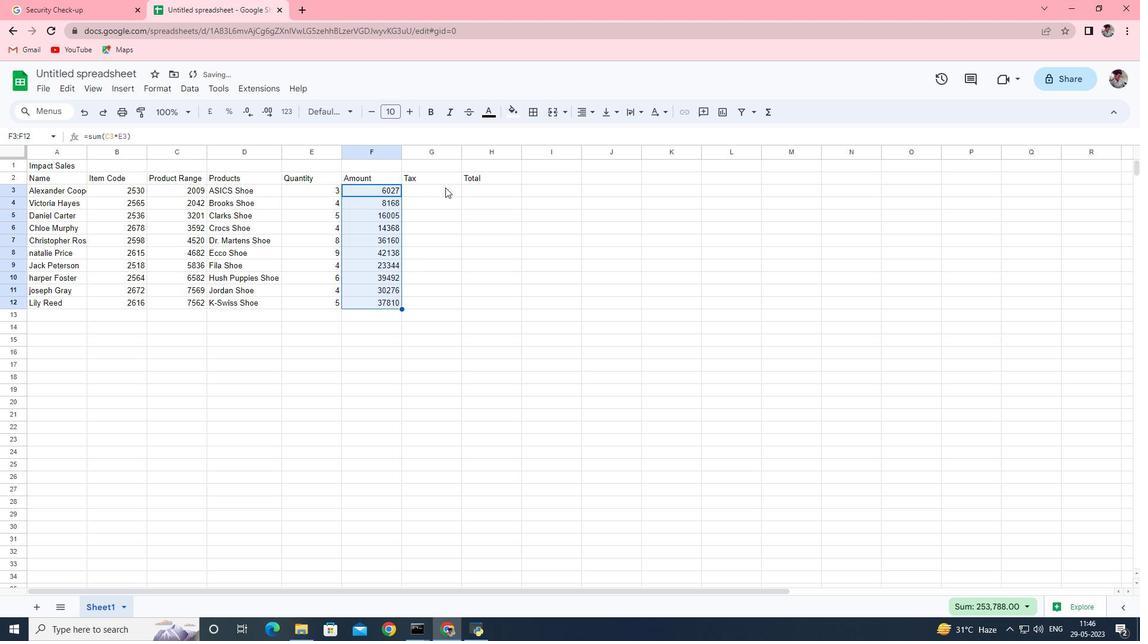 
Action: Mouse pressed left at (442, 191)
Screenshot: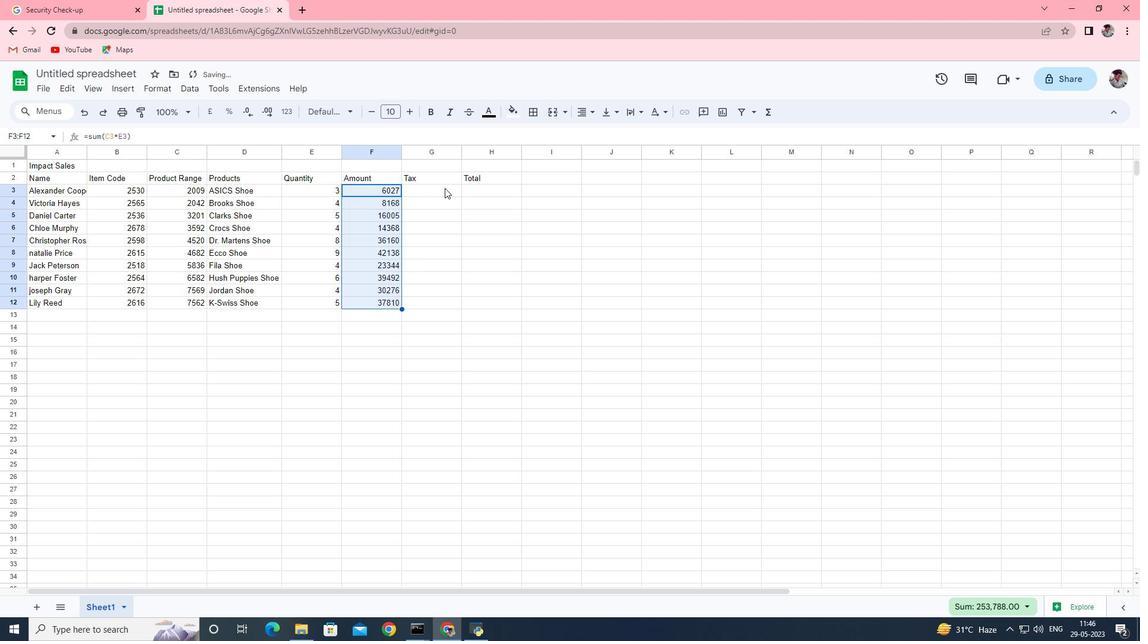 
Action: Key pressed =<Key.shift><Key.shift><Key.shift><Key.shift><Key.shift>(
Screenshot: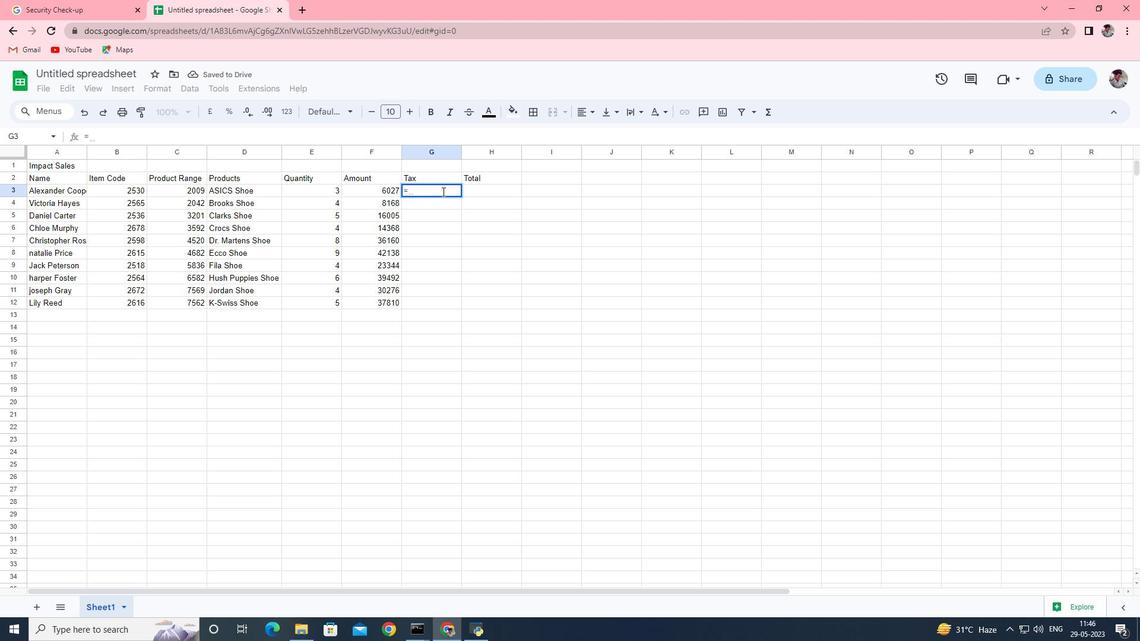 
Action: Mouse moved to (391, 195)
Screenshot: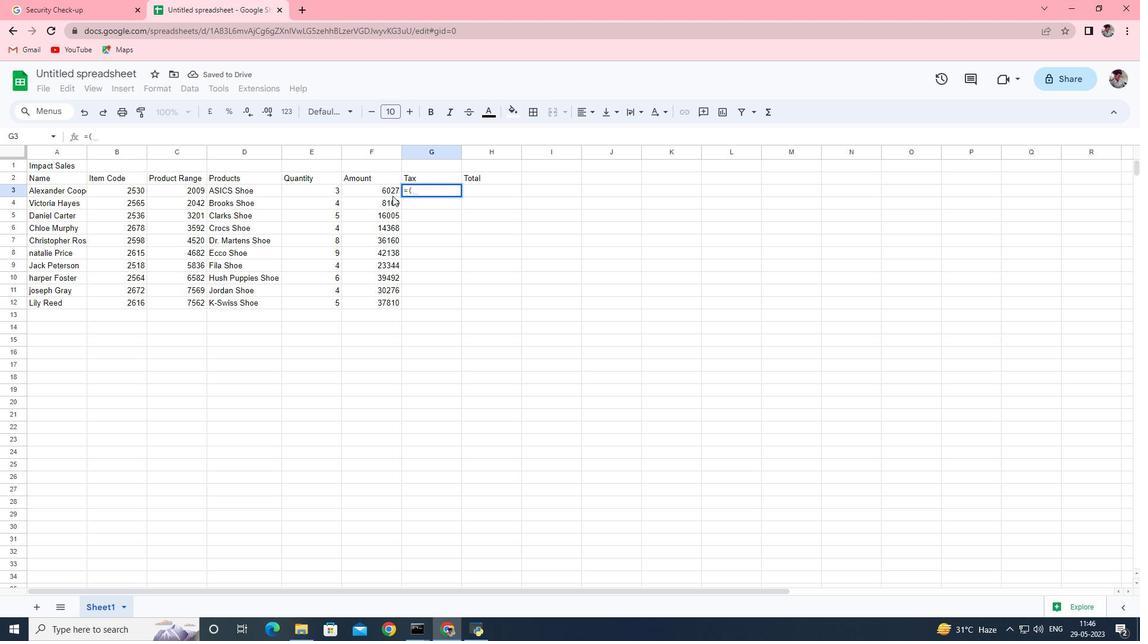 
Action: Mouse pressed left at (391, 195)
Screenshot: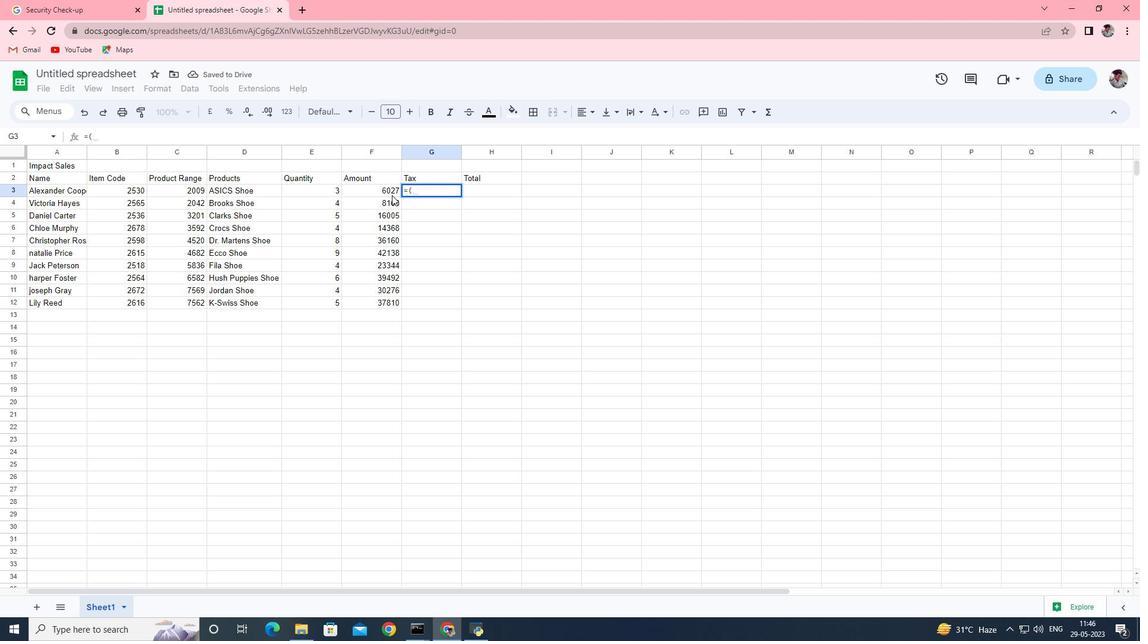 
Action: Key pressed <Key.shift><Key.shift><Key.shift><Key.shift><Key.shift><Key.shift><Key.shift><Key.shift>*12<Key.shift>%<Key.shift>)
Screenshot: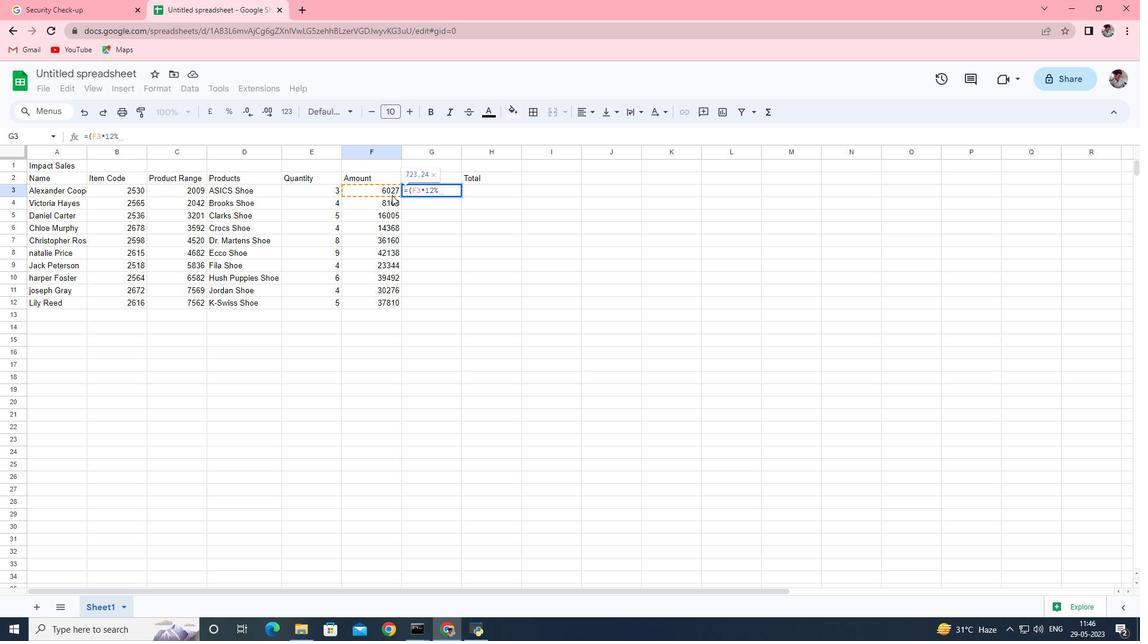 
Action: Mouse moved to (445, 201)
Screenshot: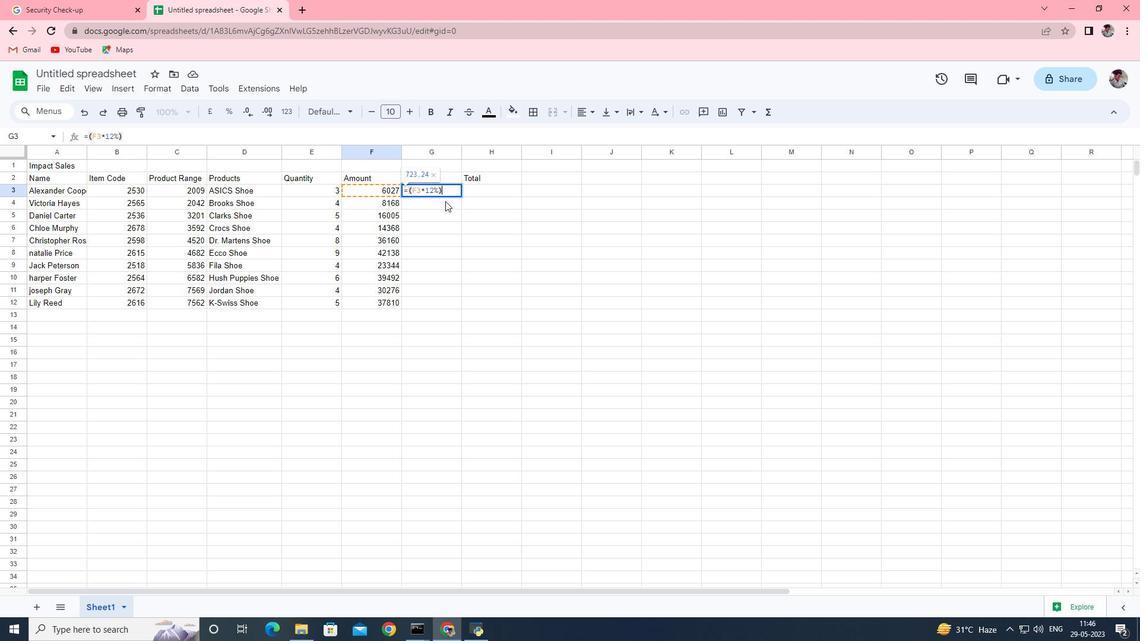 
Action: Mouse pressed left at (445, 201)
Screenshot: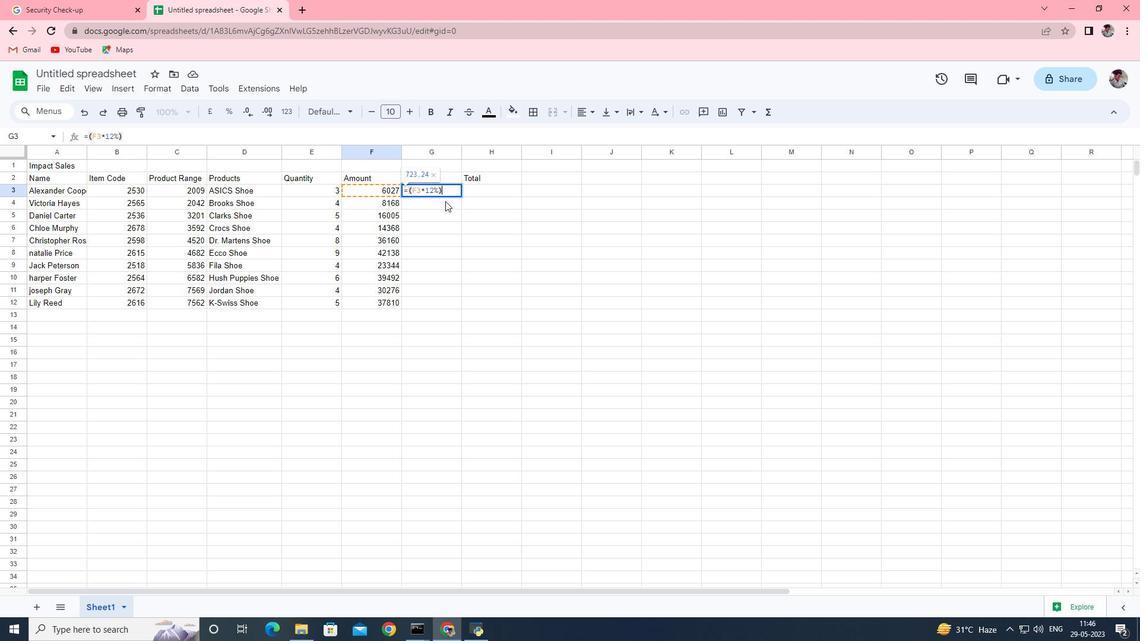 
Action: Mouse moved to (448, 189)
Screenshot: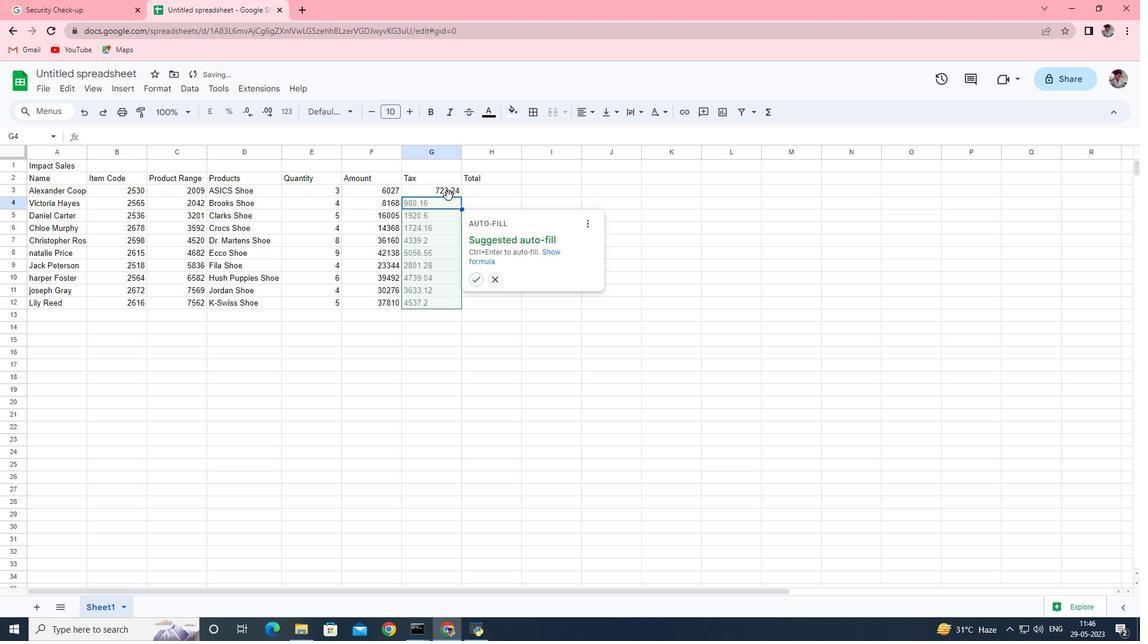 
Action: Mouse pressed left at (448, 189)
Screenshot: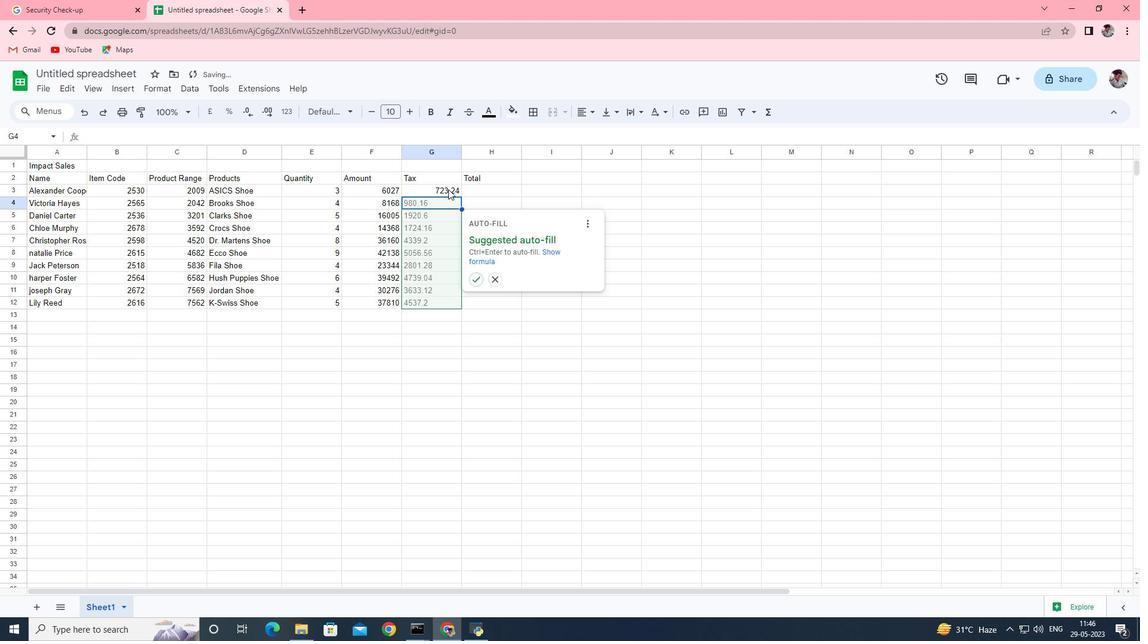 
Action: Mouse moved to (460, 196)
Screenshot: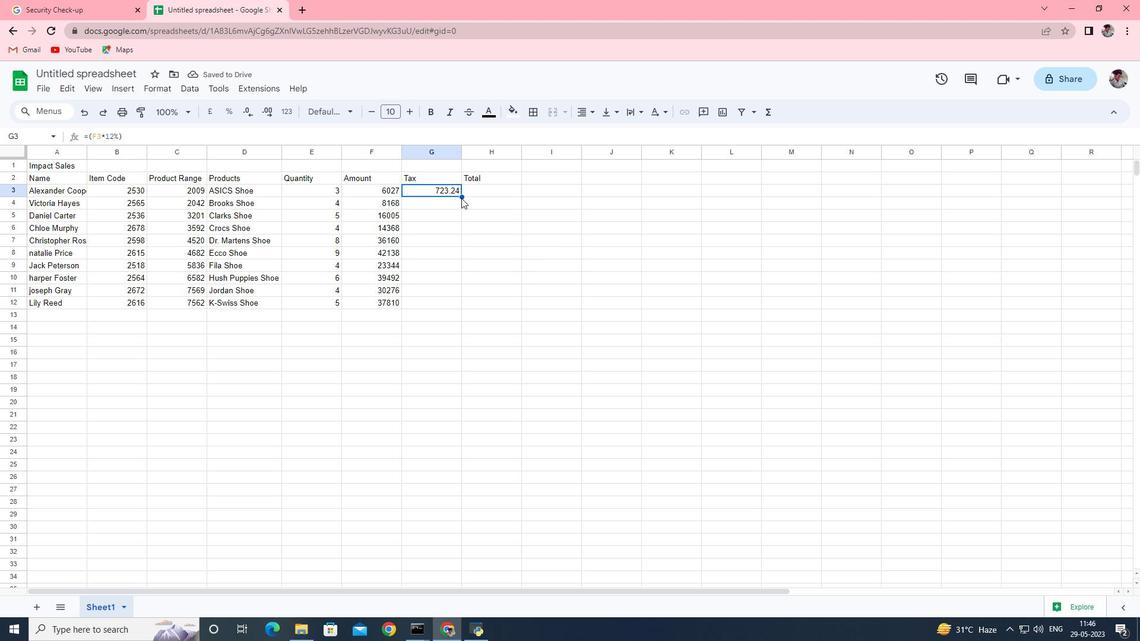 
Action: Mouse pressed left at (460, 196)
Screenshot: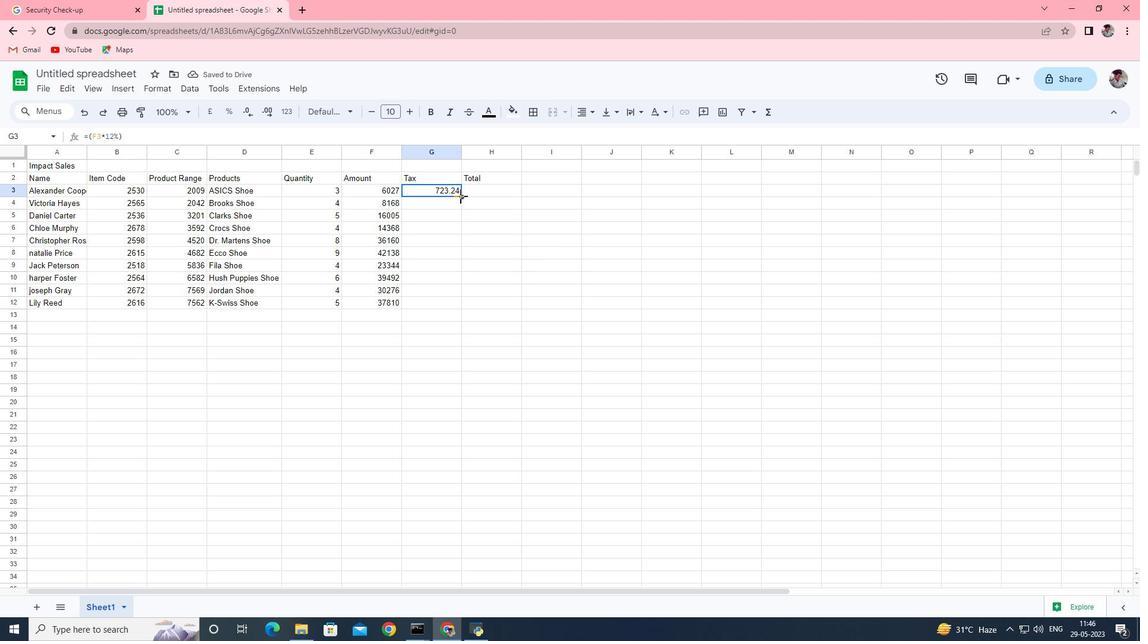 
Action: Mouse moved to (490, 185)
Screenshot: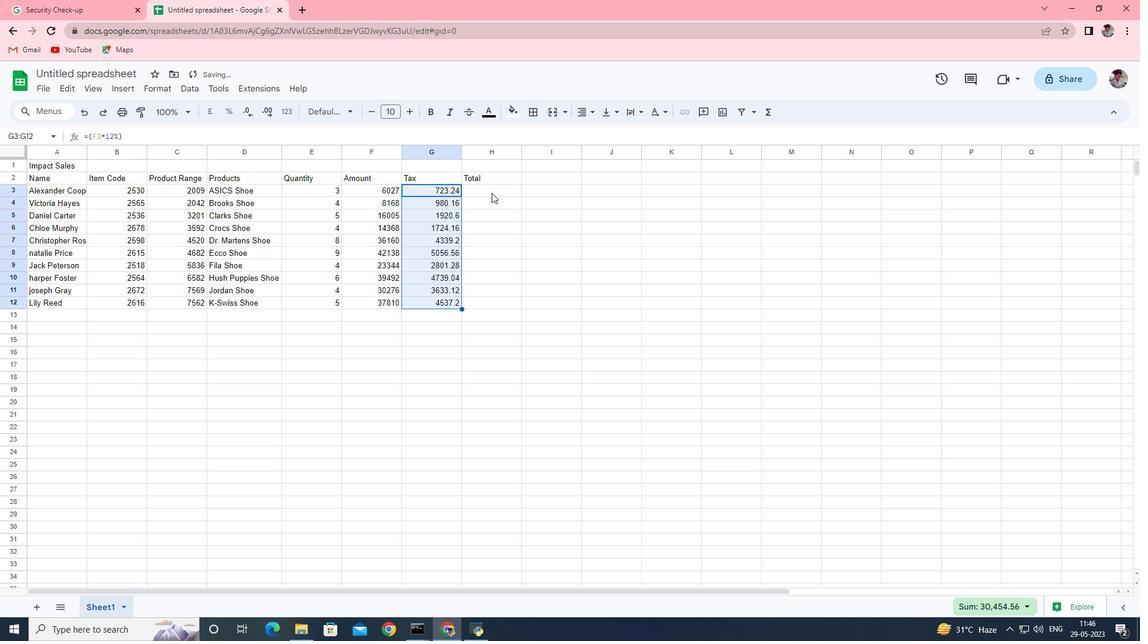 
Action: Mouse pressed left at (490, 185)
Screenshot: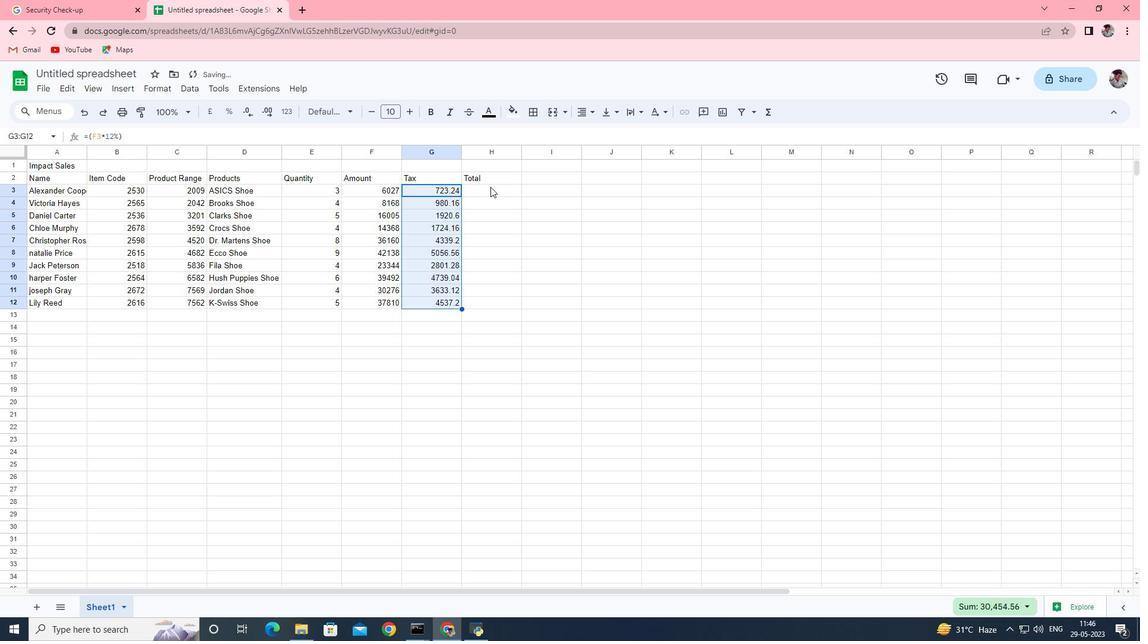 
Action: Mouse moved to (485, 187)
Screenshot: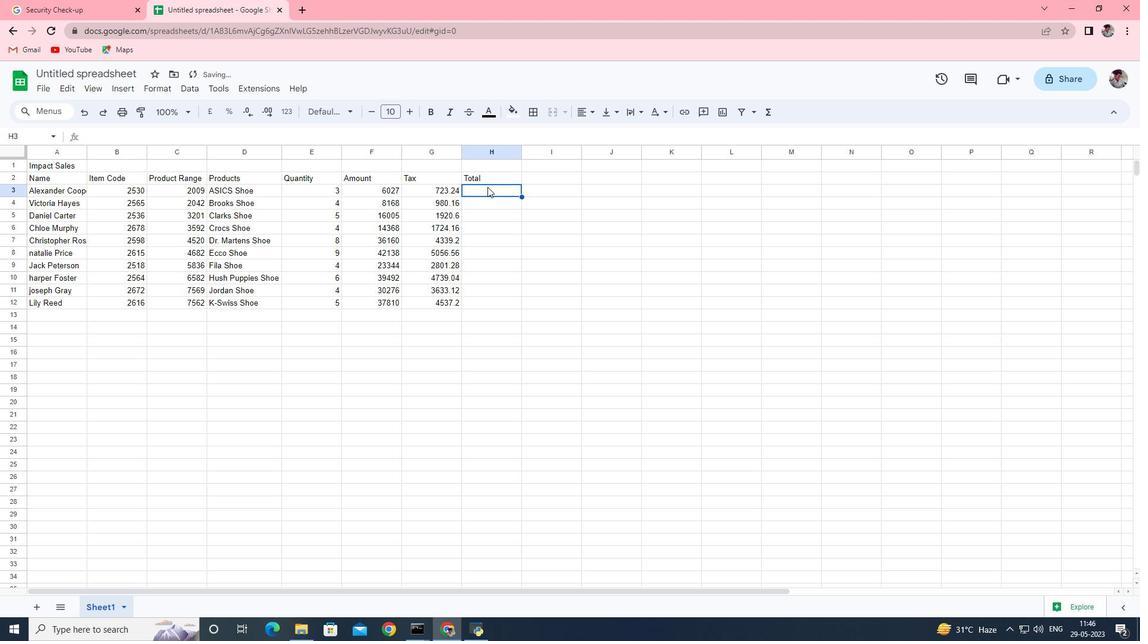 
Action: Key pressed =<Key.shift><Key.shift><Key.shift><Key.shift><Key.shift><Key.shift><Key.shift><Key.shift><Key.shift><Key.shift><Key.shift><Key.shift><Key.shift><Key.shift><Key.shift><Key.shift><Key.shift><Key.shift>(
Screenshot: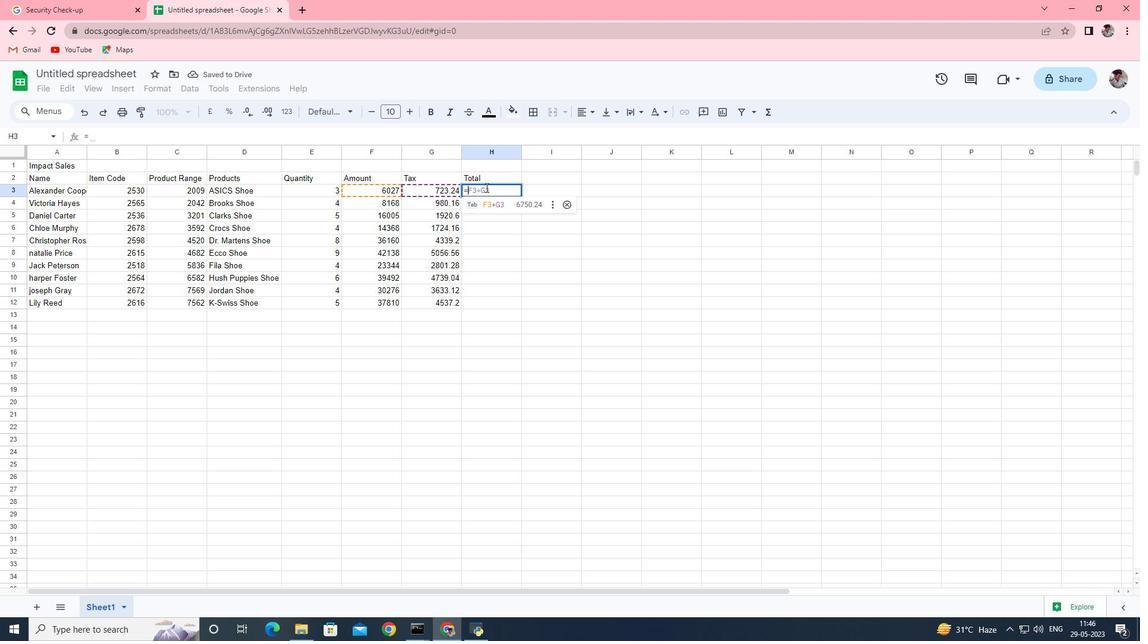
Action: Mouse moved to (392, 187)
Screenshot: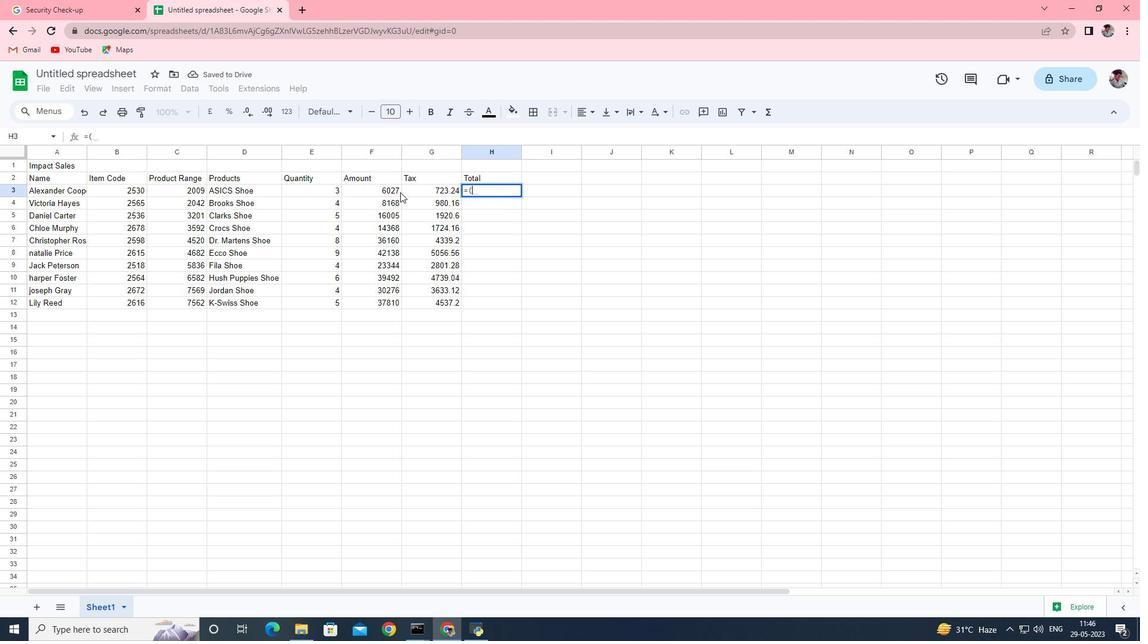 
Action: Mouse pressed left at (392, 187)
Screenshot: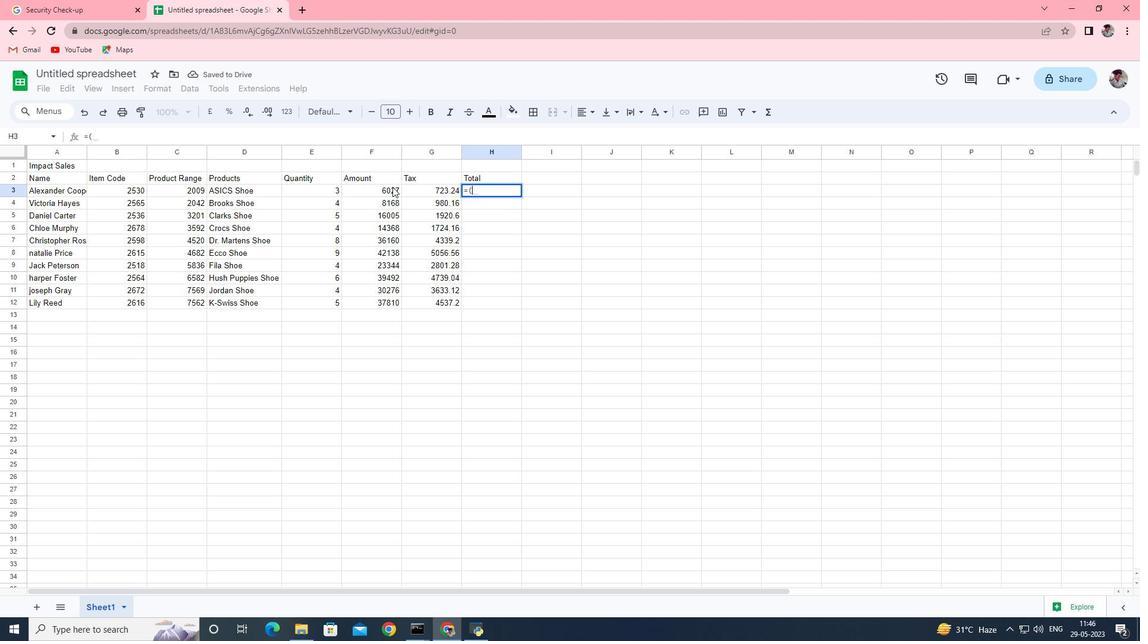 
Action: Key pressed <Key.shift><Key.shift><Key.shift><Key.shift><Key.shift><Key.shift>+
Screenshot: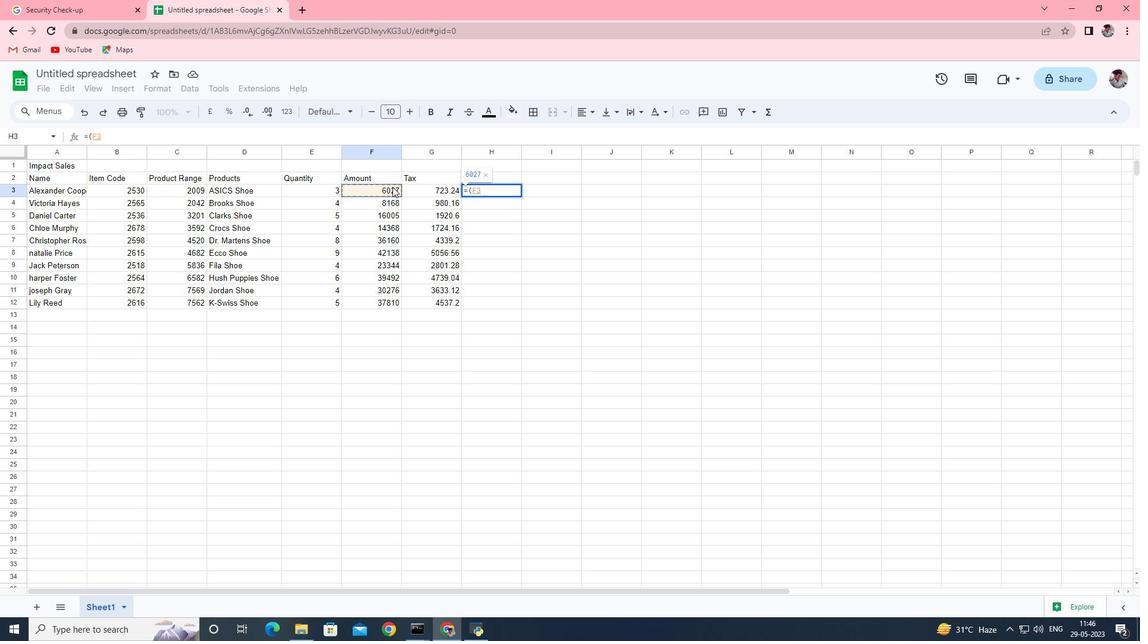 
Action: Mouse moved to (427, 188)
Screenshot: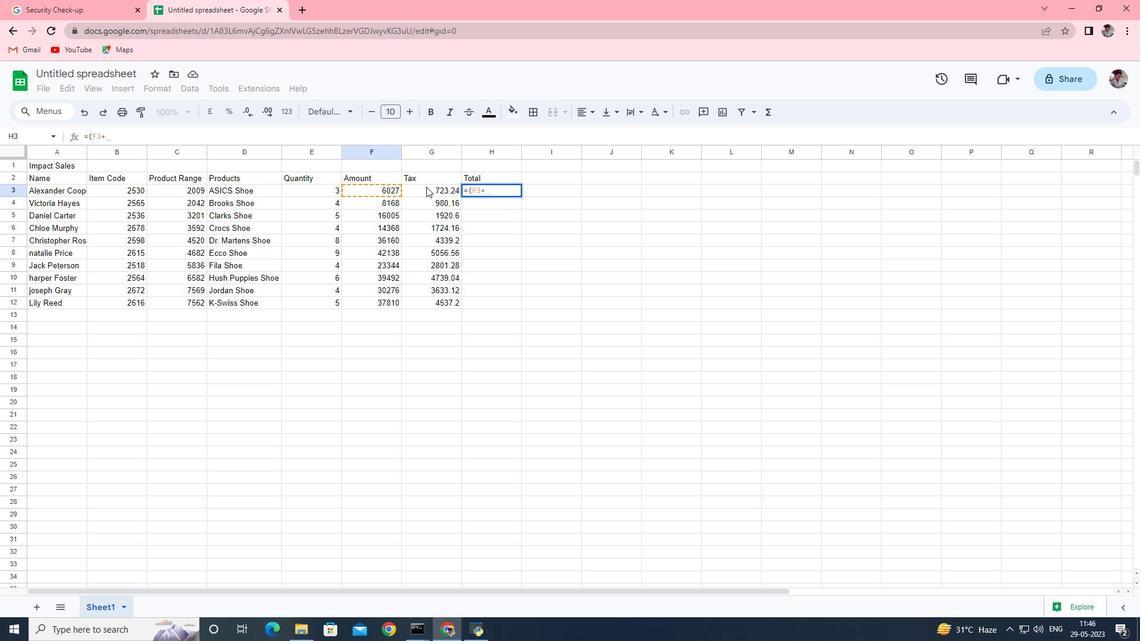 
Action: Mouse pressed left at (427, 188)
Screenshot: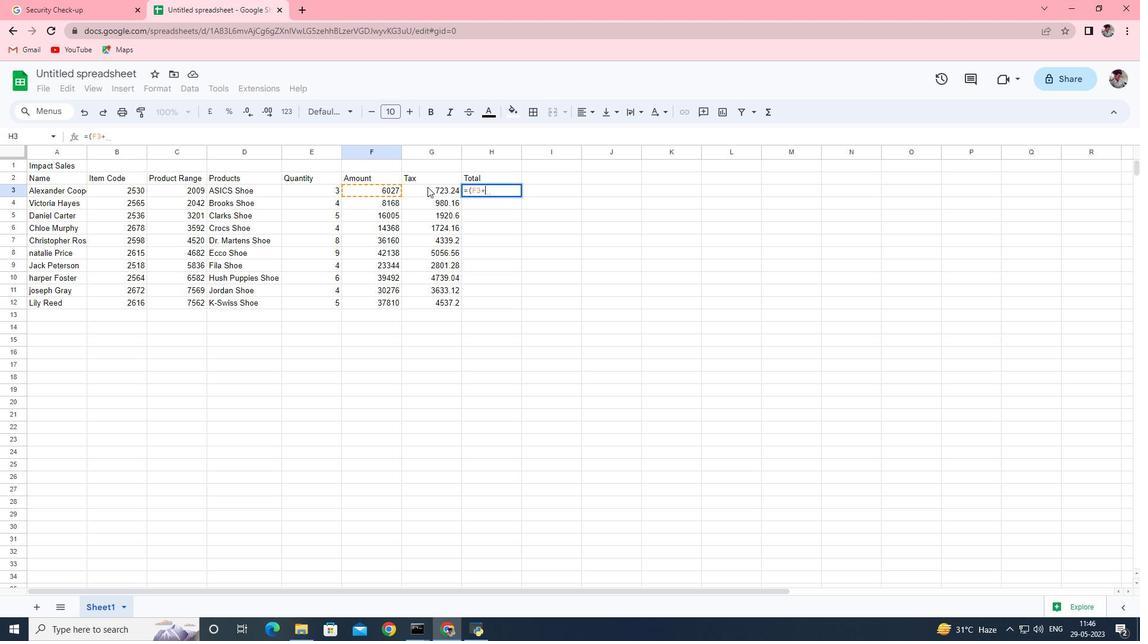 
Action: Key pressed <Key.shift><Key.shift>)<Key.enter>
Screenshot: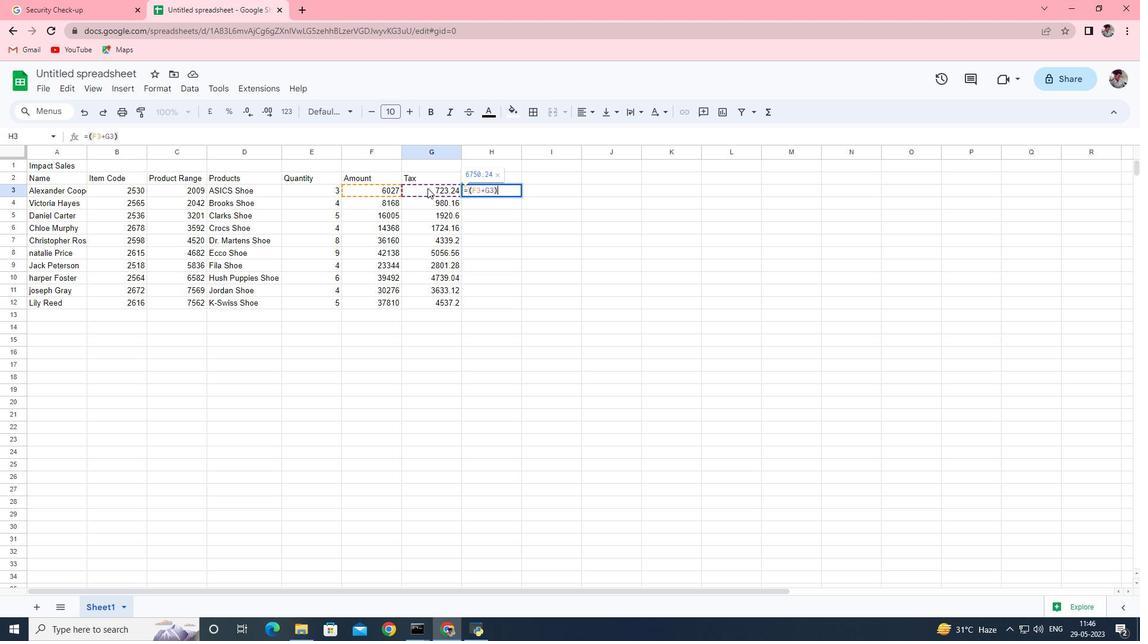 
Action: Mouse moved to (487, 189)
Screenshot: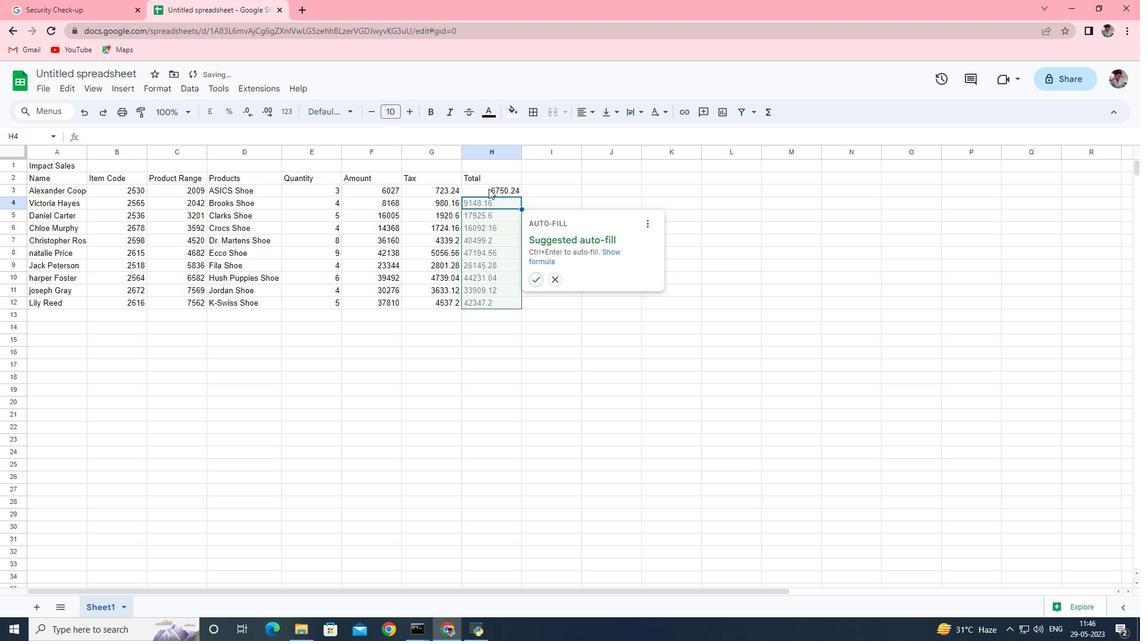 
Action: Mouse pressed left at (487, 189)
Screenshot: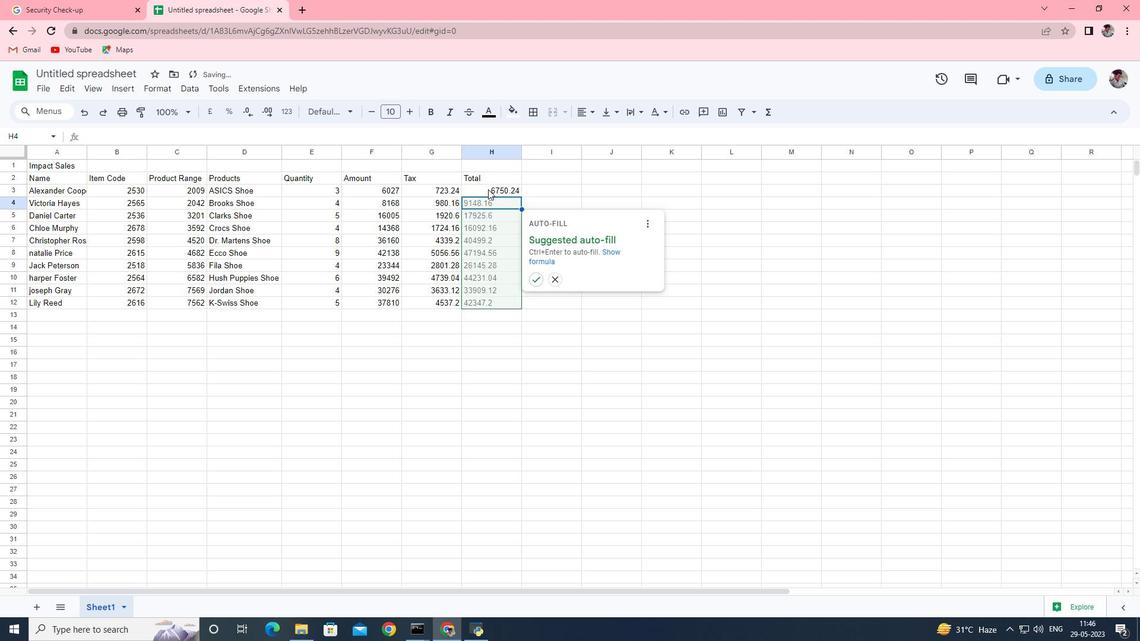 
Action: Mouse moved to (521, 196)
Screenshot: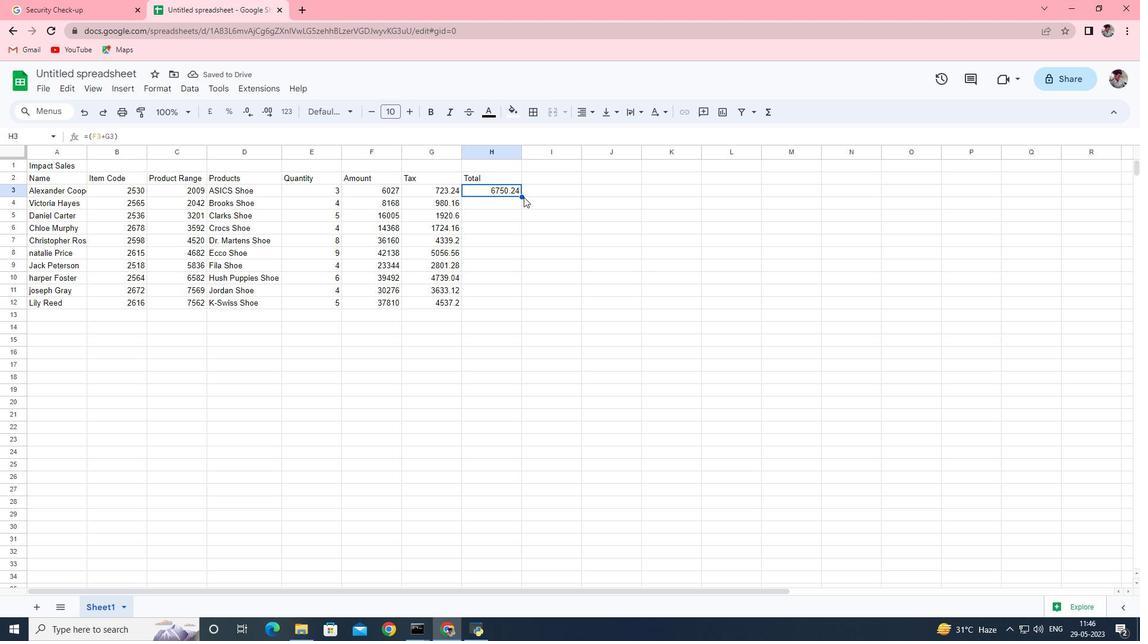 
Action: Mouse pressed left at (521, 196)
Screenshot: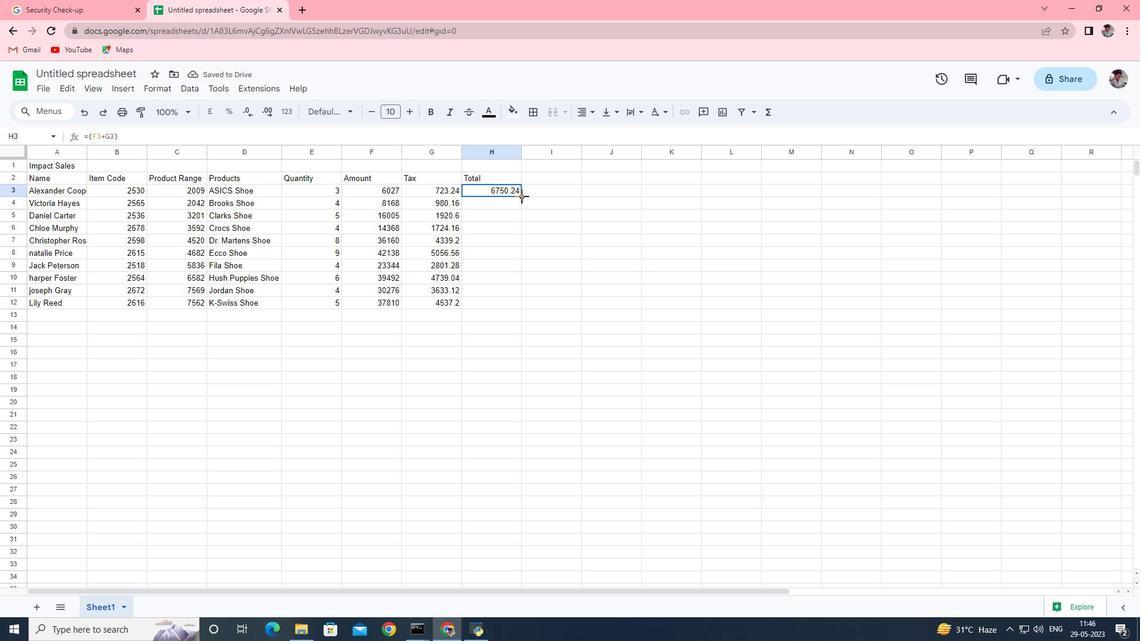 
Action: Mouse moved to (548, 287)
Screenshot: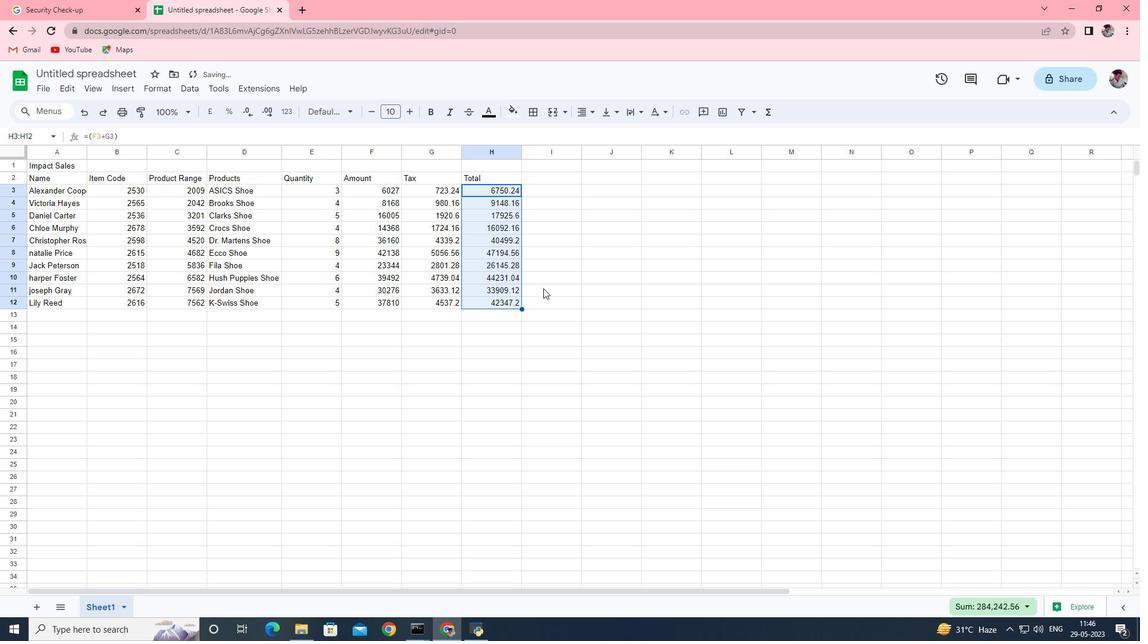 
Action: Mouse pressed left at (548, 287)
Screenshot: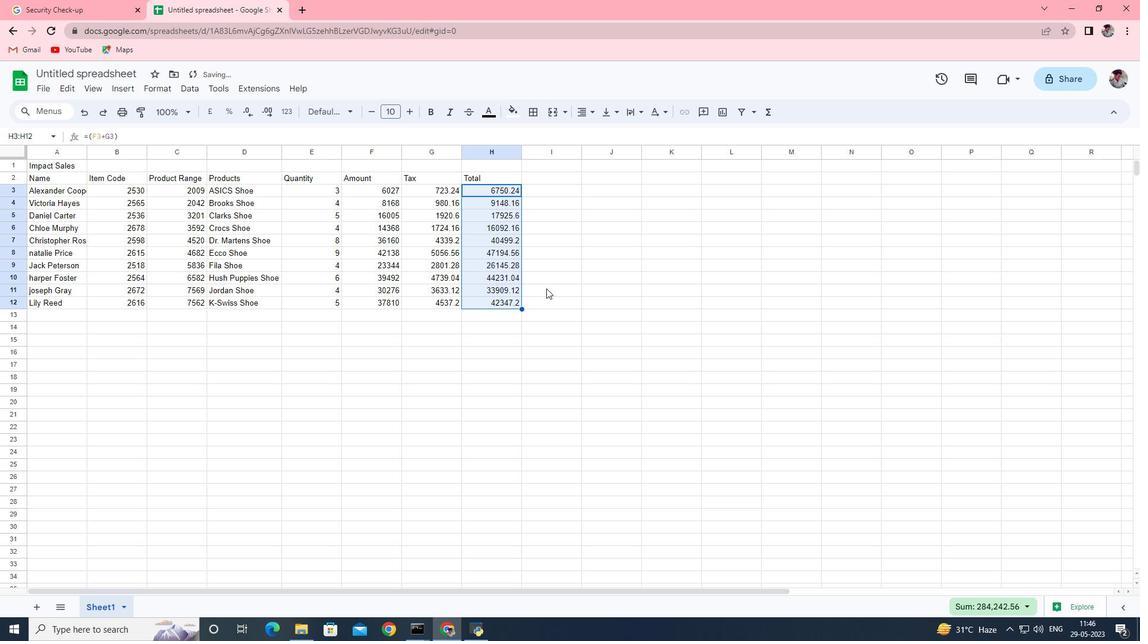 
Action: Mouse moved to (39, 87)
Screenshot: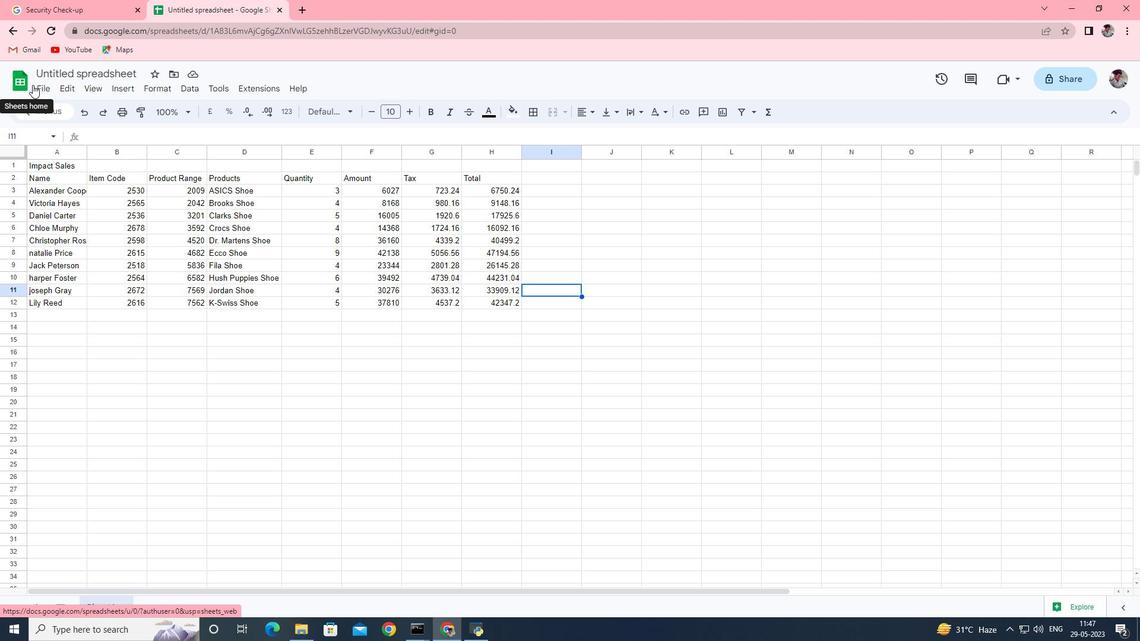 
Action: Mouse pressed left at (39, 87)
Screenshot: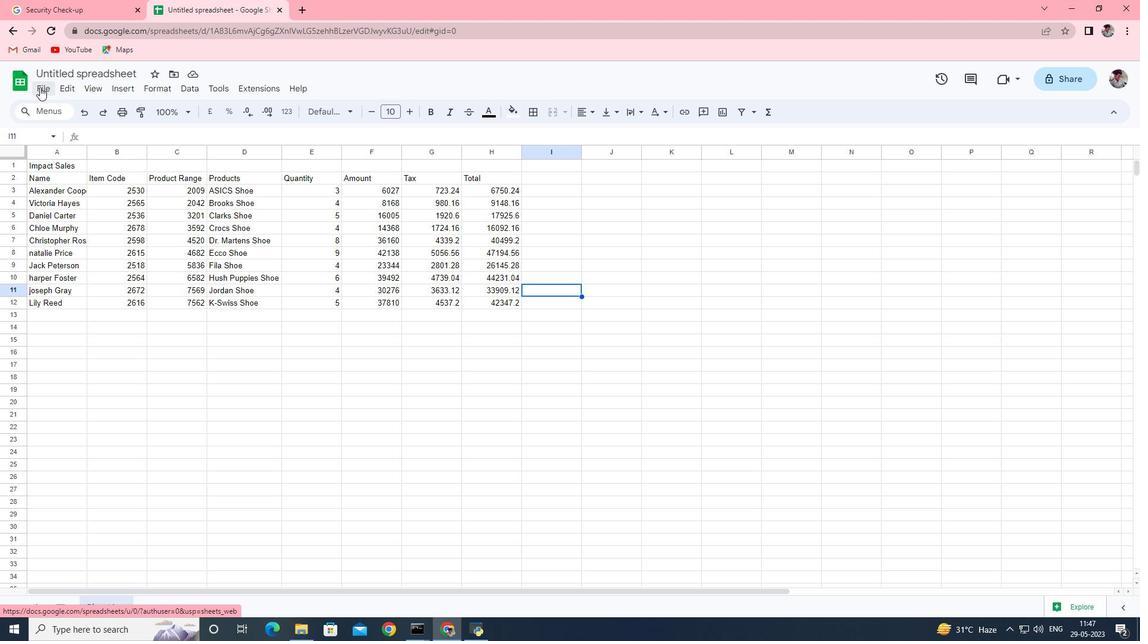 
Action: Mouse moved to (61, 257)
Screenshot: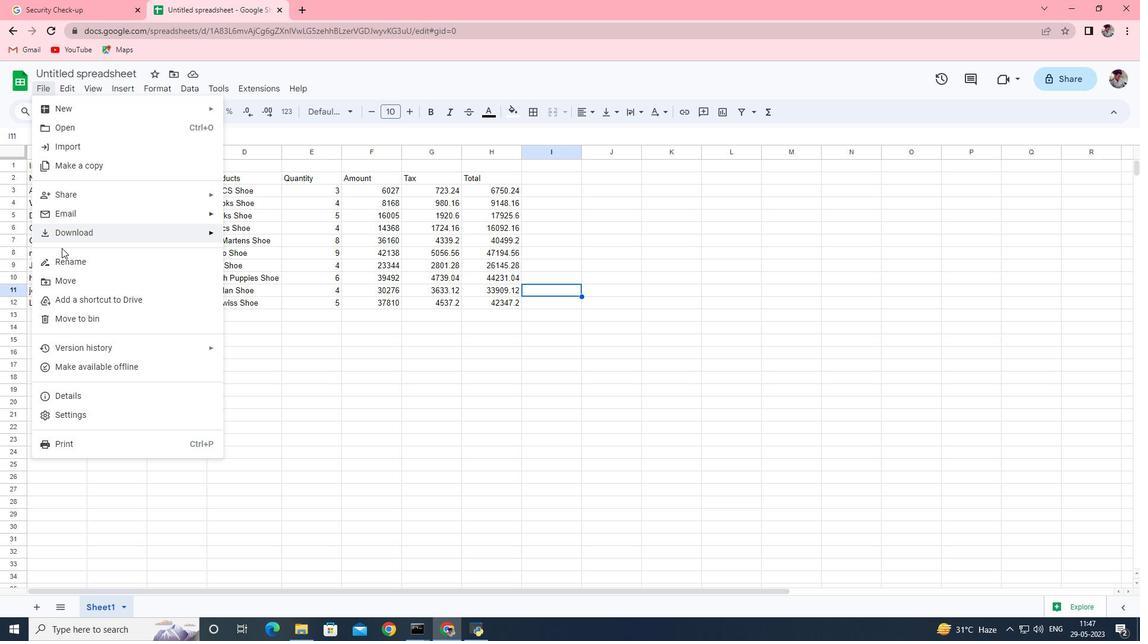 
Action: Mouse pressed left at (61, 257)
Screenshot: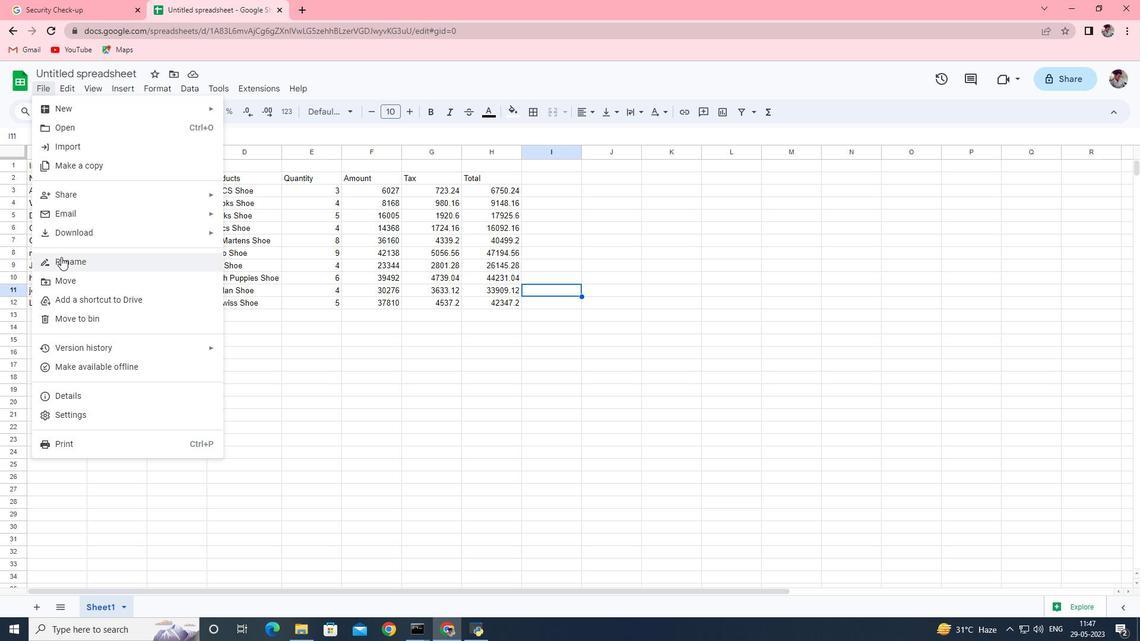 
Action: Mouse moved to (49, 87)
Screenshot: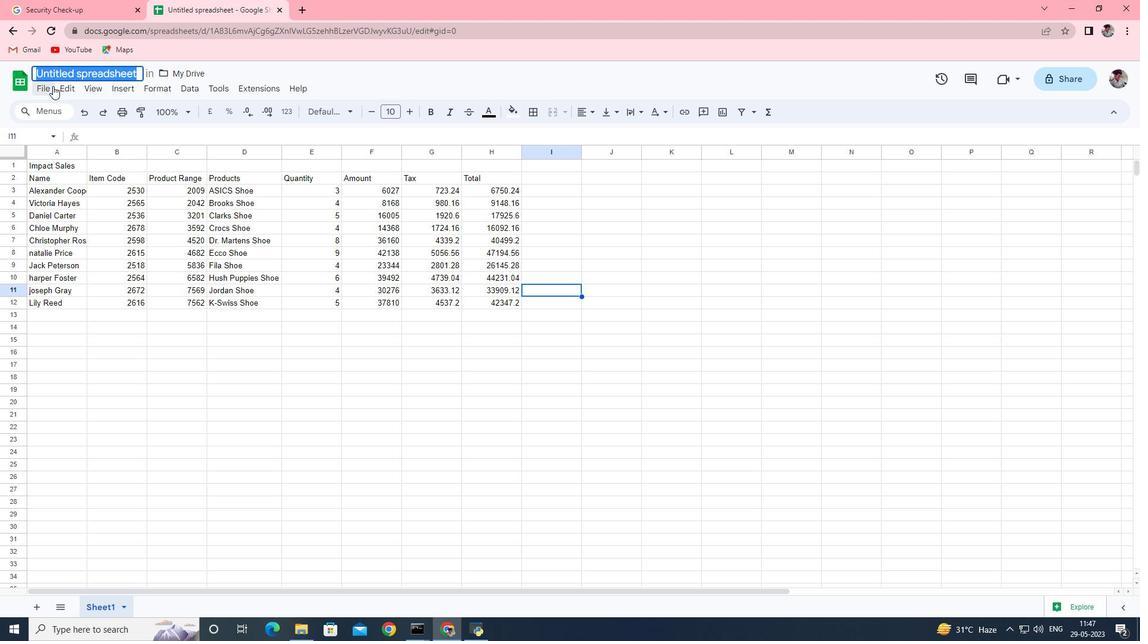 
Action: Mouse pressed left at (49, 87)
Screenshot: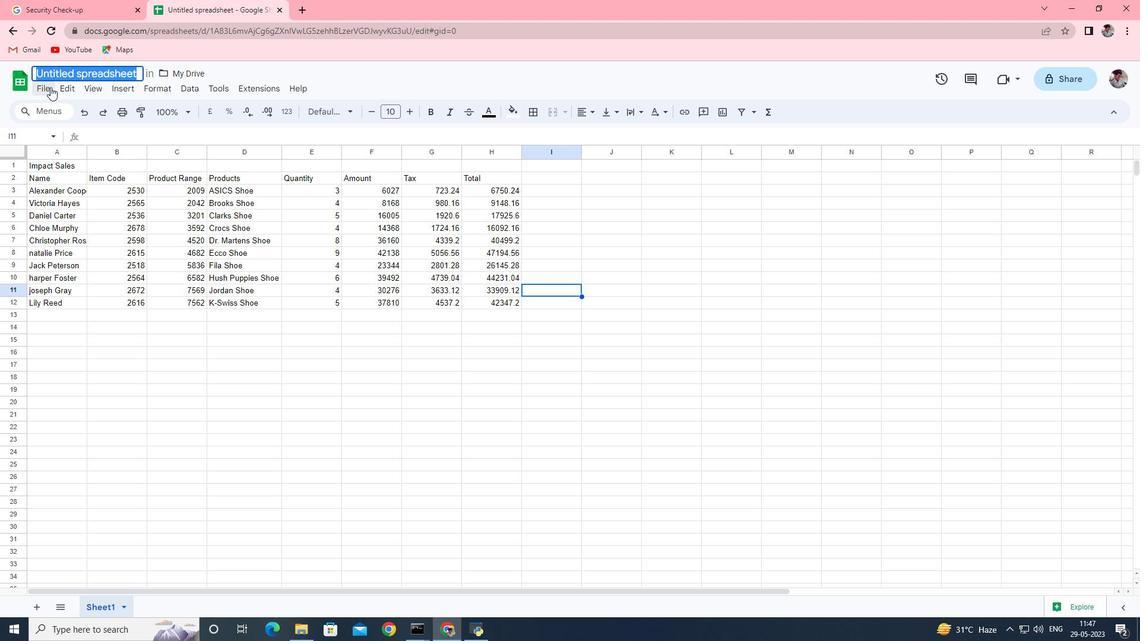
Action: Mouse moved to (57, 146)
Screenshot: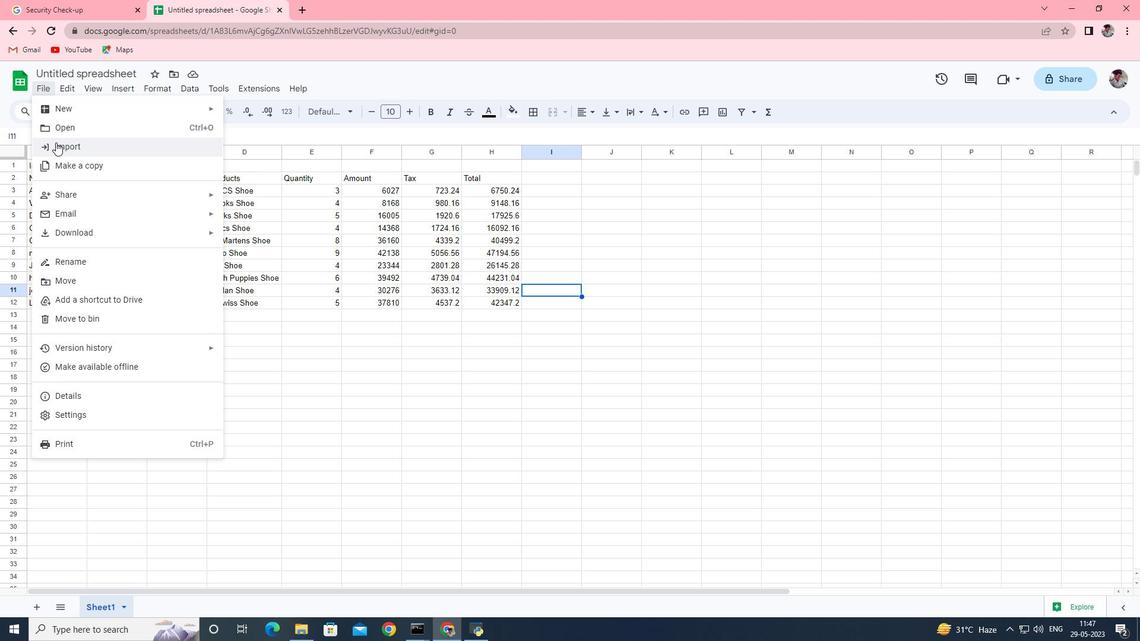 
Action: Mouse pressed left at (57, 146)
Screenshot: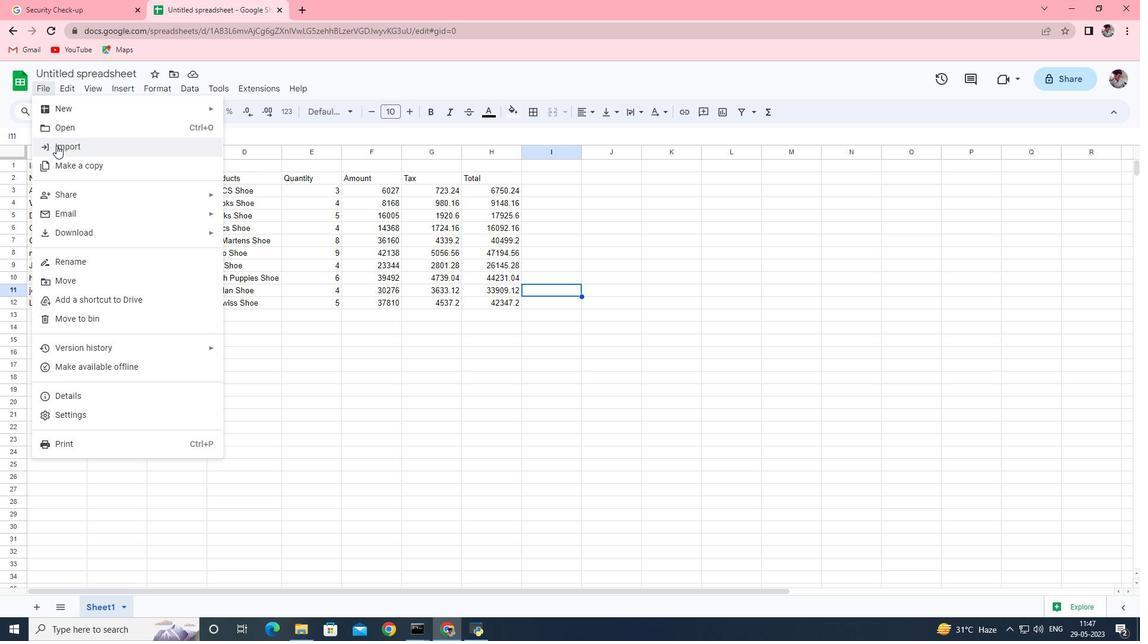 
Action: Mouse moved to (625, 168)
Screenshot: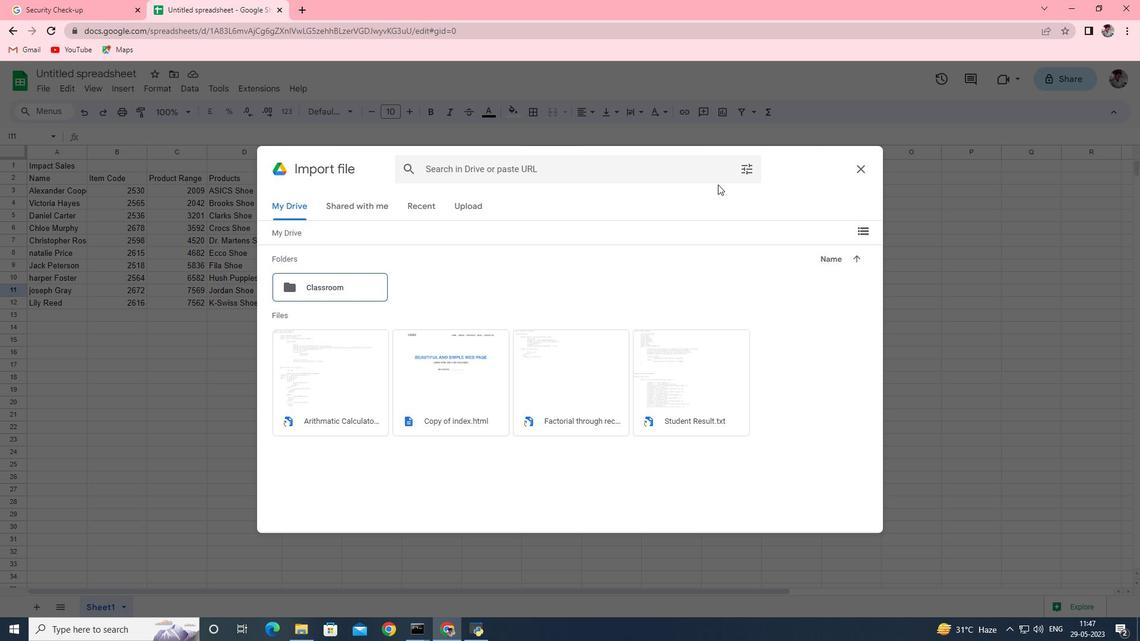 
Action: Mouse pressed left at (625, 168)
Screenshot: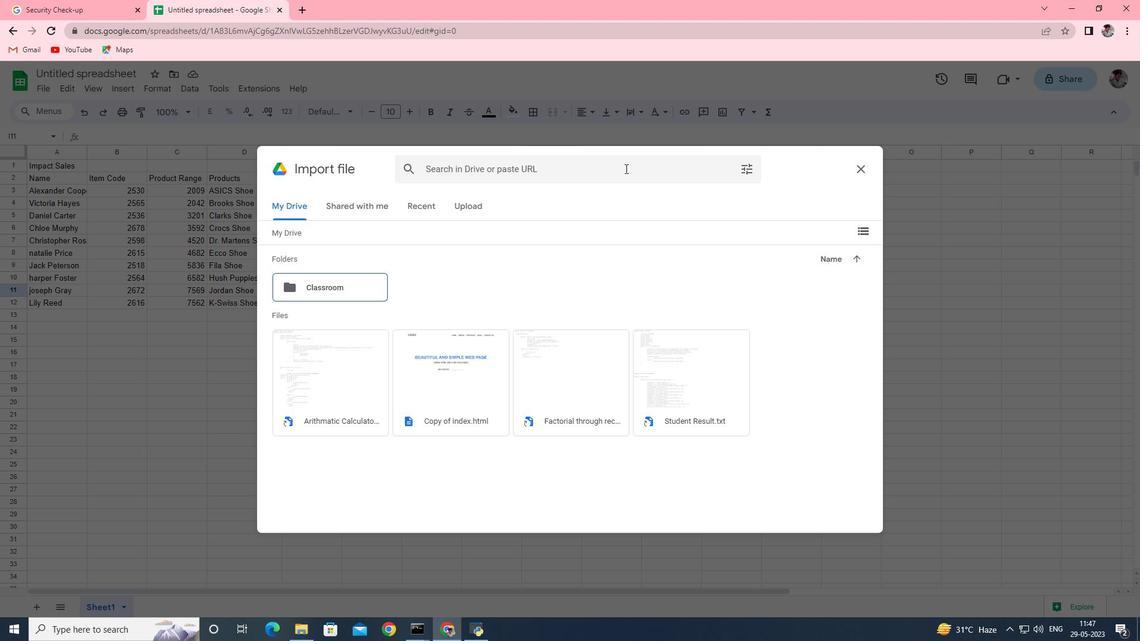 
Action: Mouse moved to (859, 170)
Screenshot: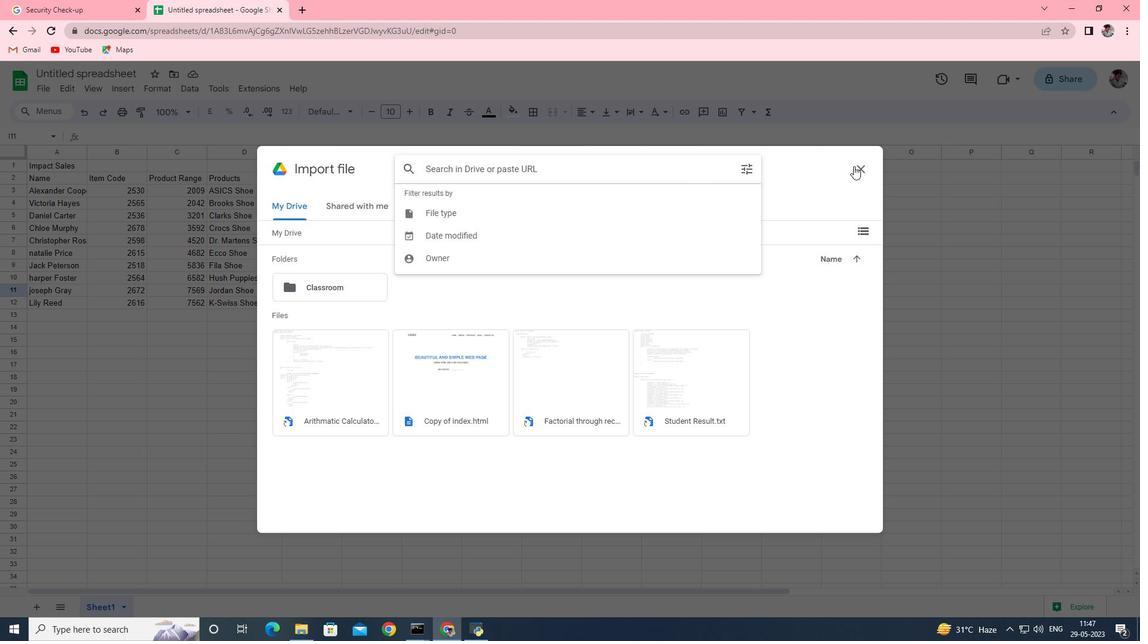 
Action: Mouse pressed left at (859, 170)
Screenshot: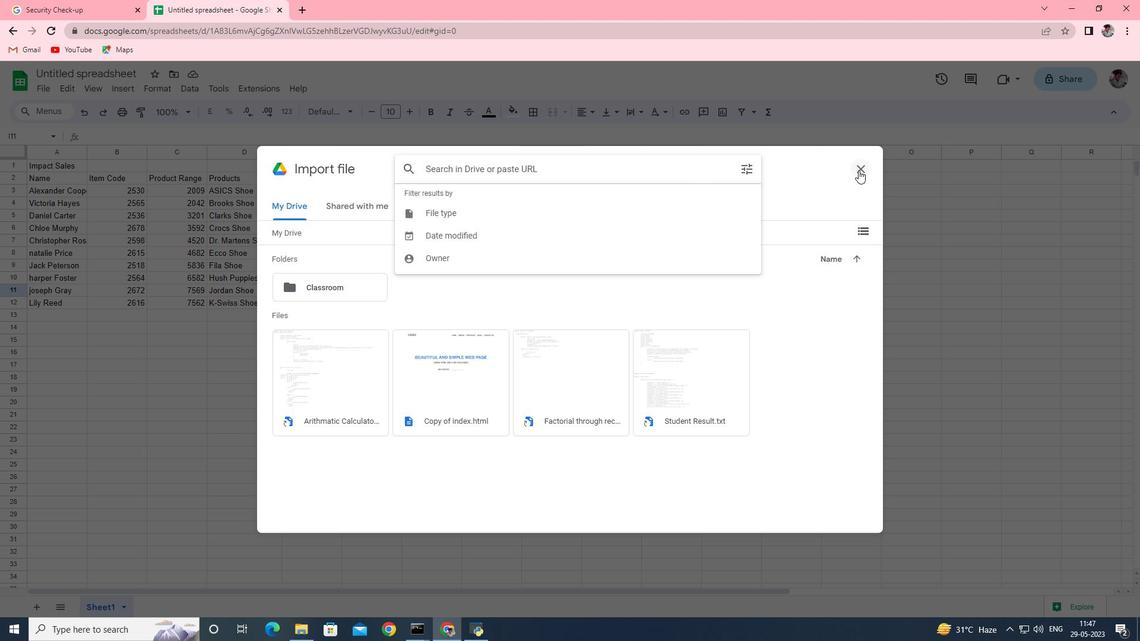 
Action: Mouse moved to (42, 85)
Screenshot: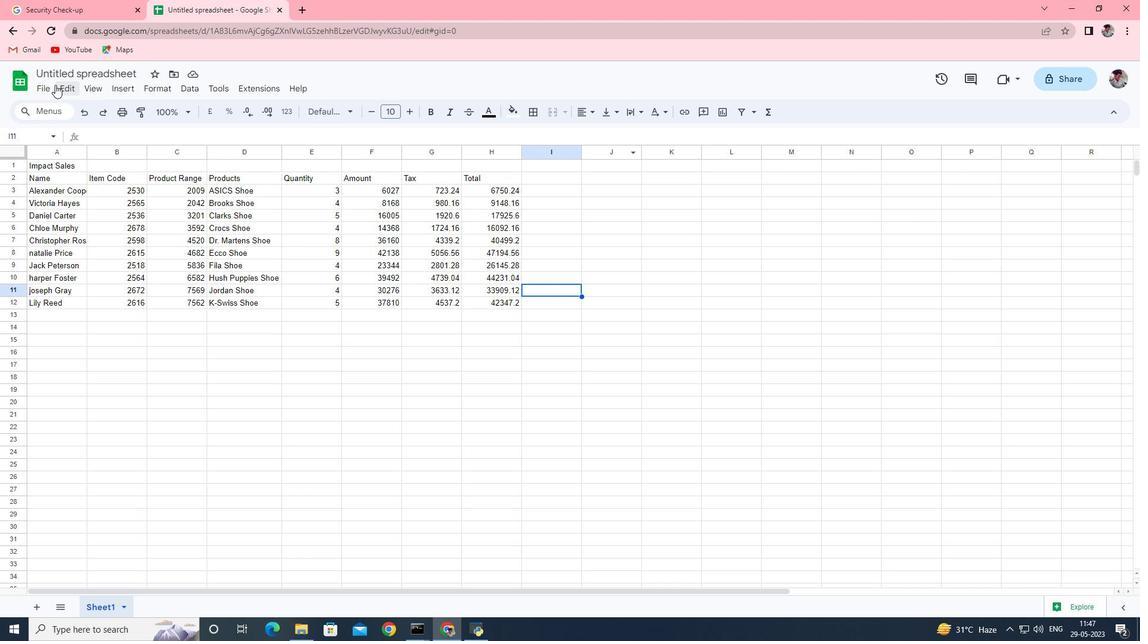 
Action: Mouse pressed left at (42, 85)
Screenshot: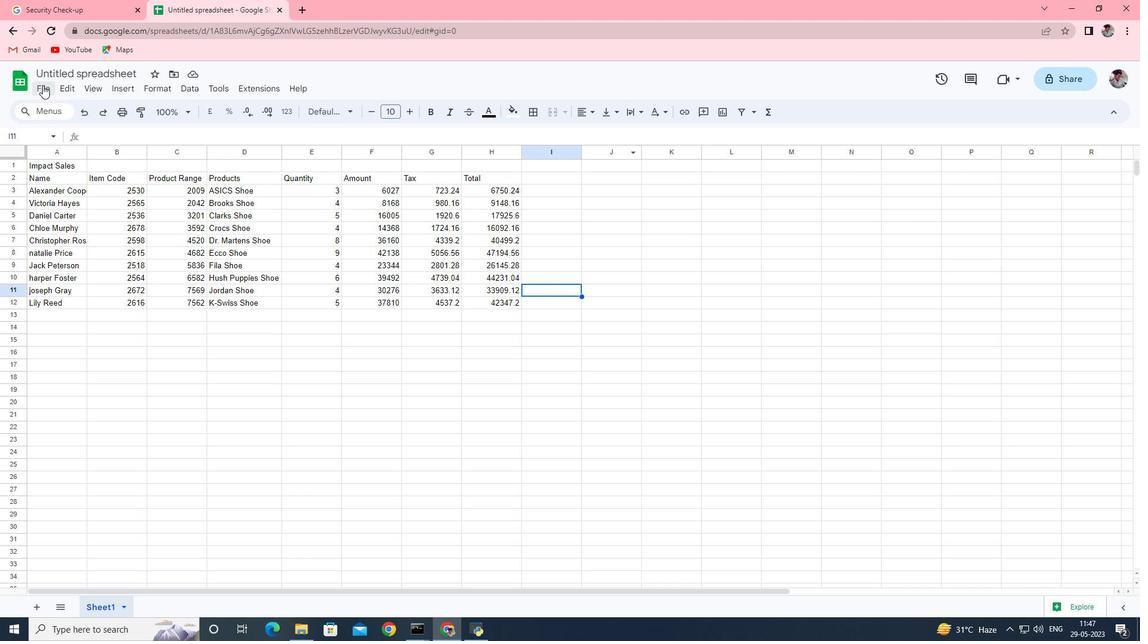 
Action: Mouse moved to (80, 263)
Screenshot: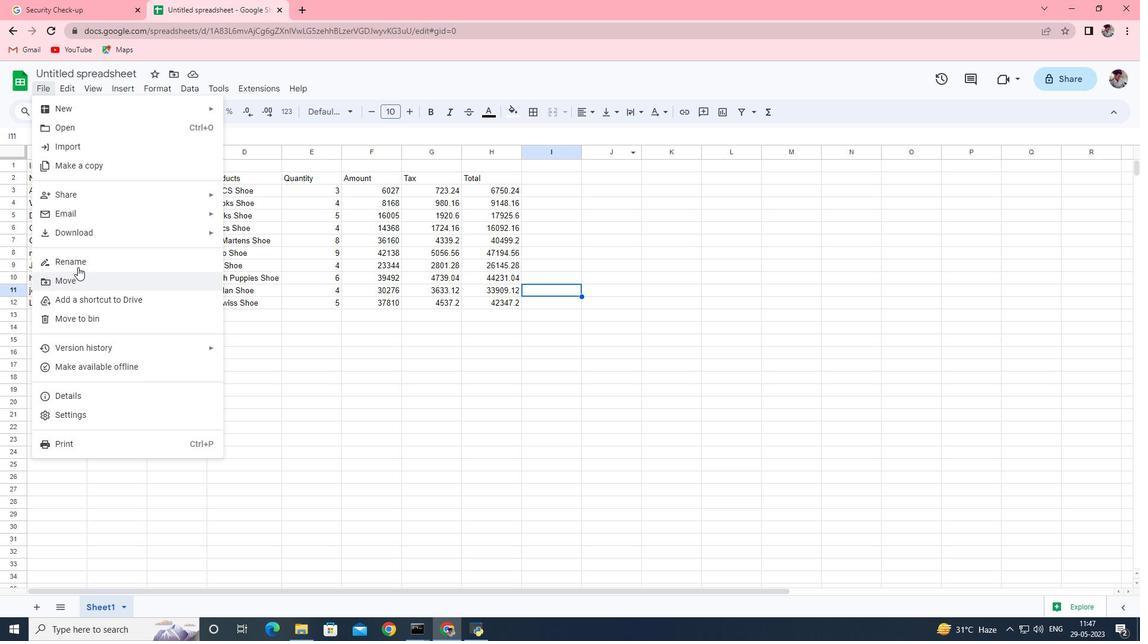 
Action: Mouse pressed left at (80, 263)
Screenshot: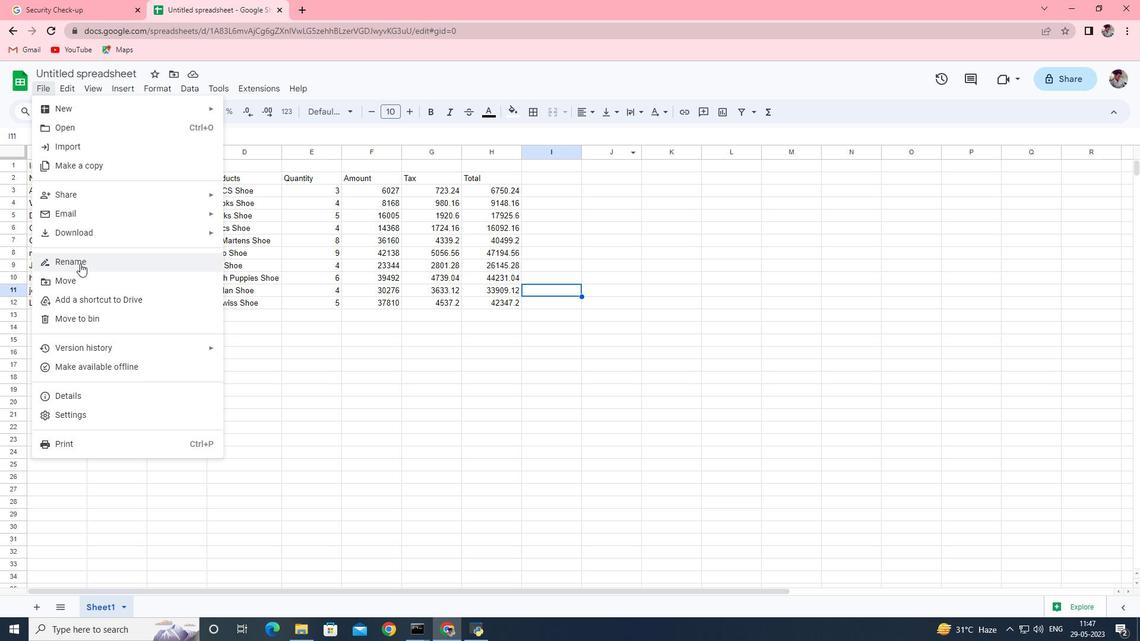 
Action: Mouse moved to (78, 262)
Screenshot: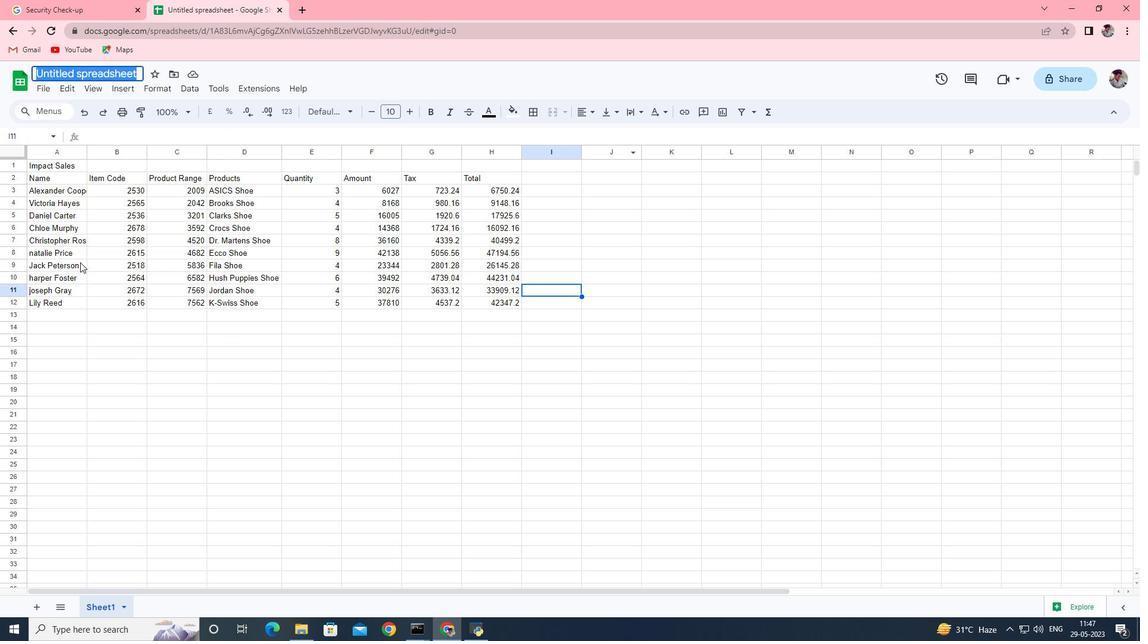 
Action: Key pressed <Key.shift>Sales<Key.space><Key.shift>Review<Key.space><Key.shift><Key.shift><Key.shift><Key.shift>Book<Key.enter>
Screenshot: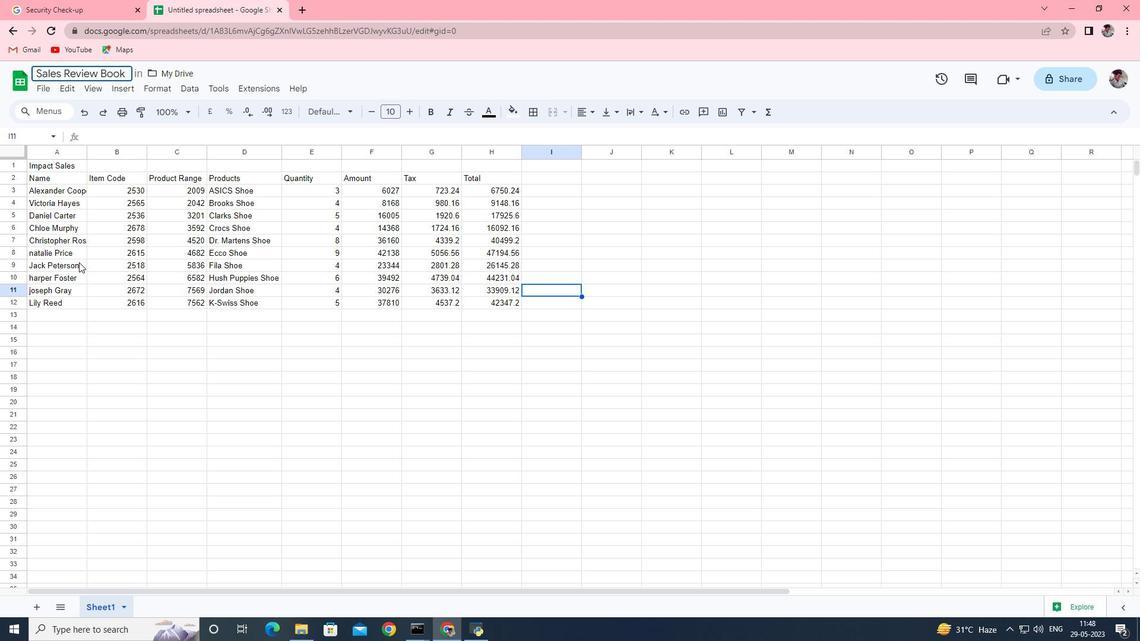 
Action: Mouse moved to (45, 85)
Screenshot: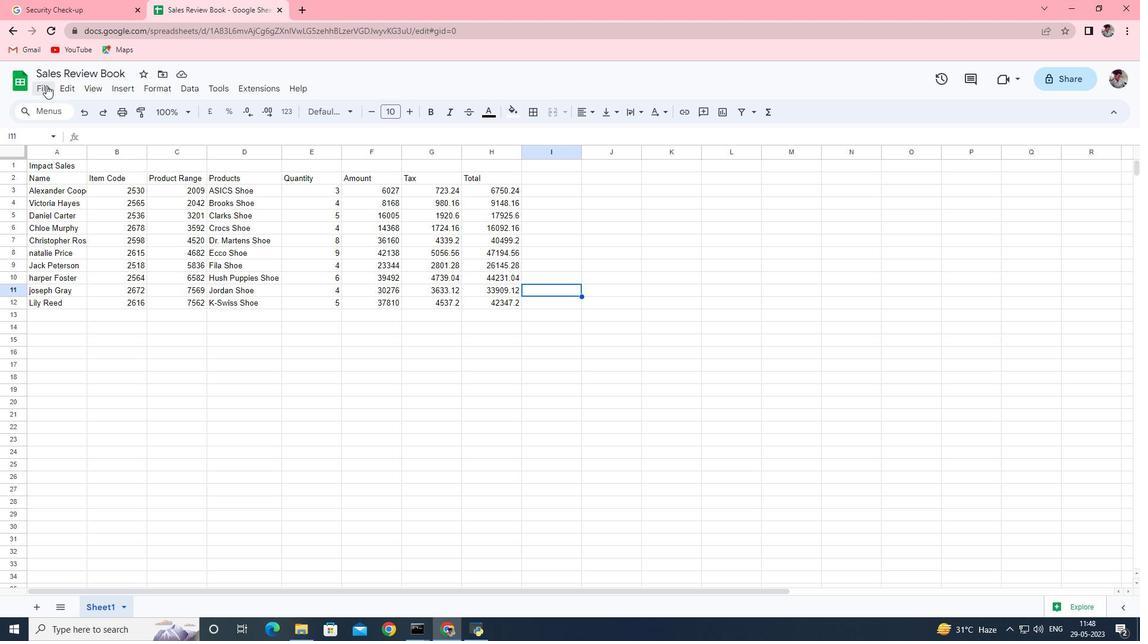
